 Task: Open Card History Conference Review in Board Sales Lead Generation and Qualification to Workspace Angel Investors and add a team member Softage.4@softage.net, a label Orange, a checklist Customer Service, an attachment from Trello, a color Orange and finally, add a card description 'Plan and execute company team-building activity at a bowling alley' and a comment 'This task requires us to be proactive and take initiative, rather than waiting for others to act.'. Add a start date 'Jan 08, 1900' with a due date 'Jan 15, 1900'
Action: Mouse moved to (81, 278)
Screenshot: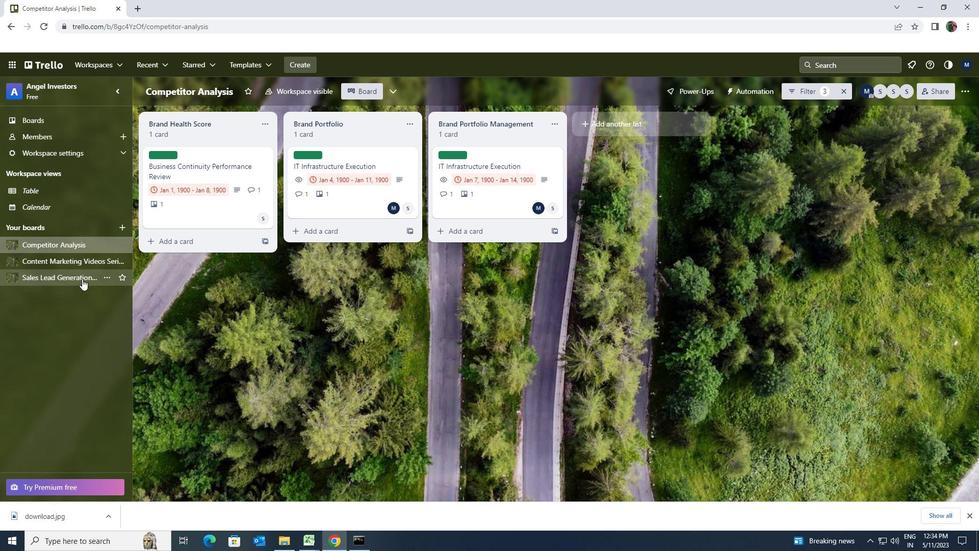 
Action: Mouse pressed left at (81, 278)
Screenshot: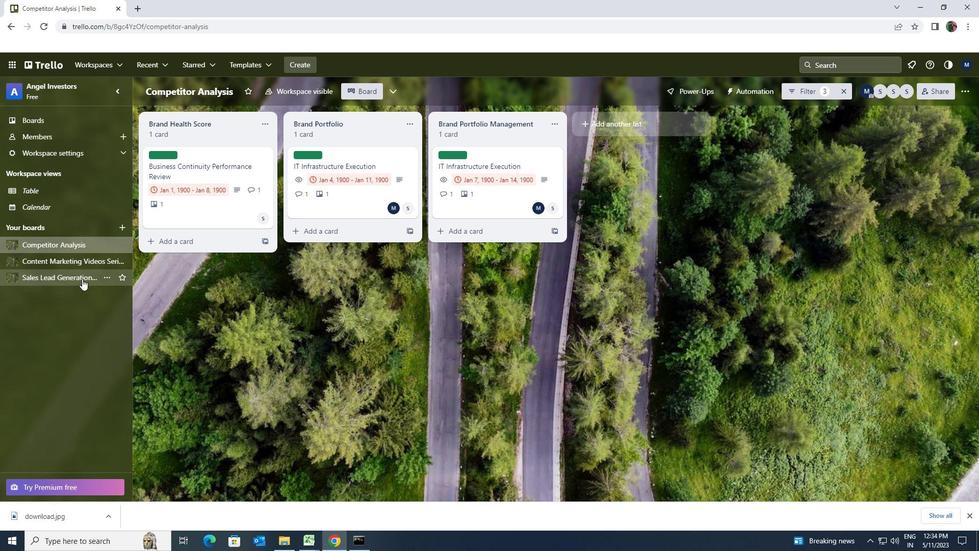 
Action: Mouse moved to (448, 144)
Screenshot: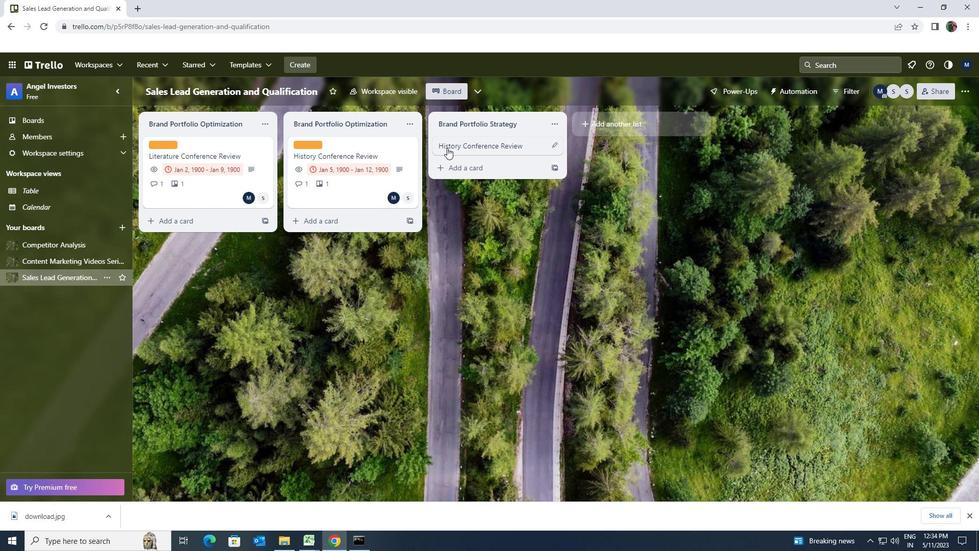 
Action: Mouse pressed left at (448, 144)
Screenshot: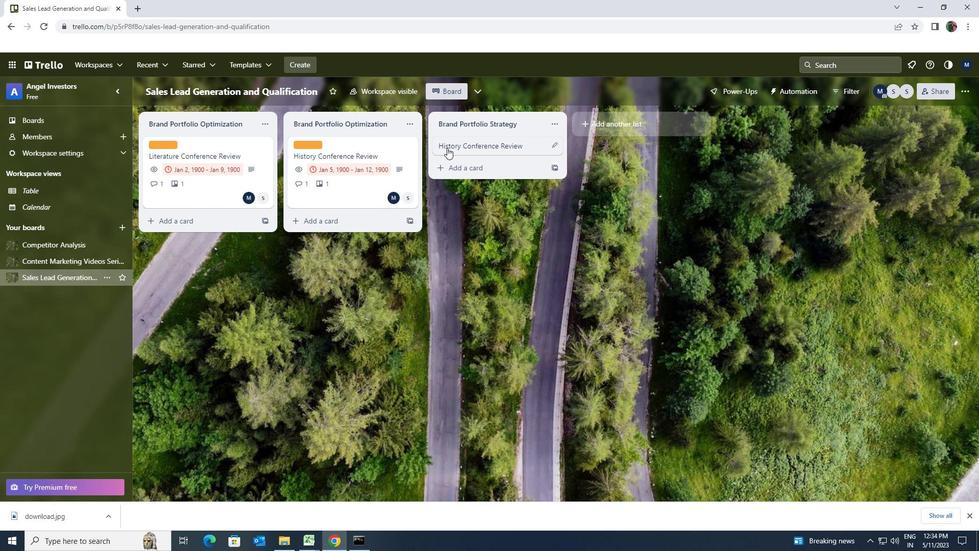 
Action: Mouse moved to (599, 146)
Screenshot: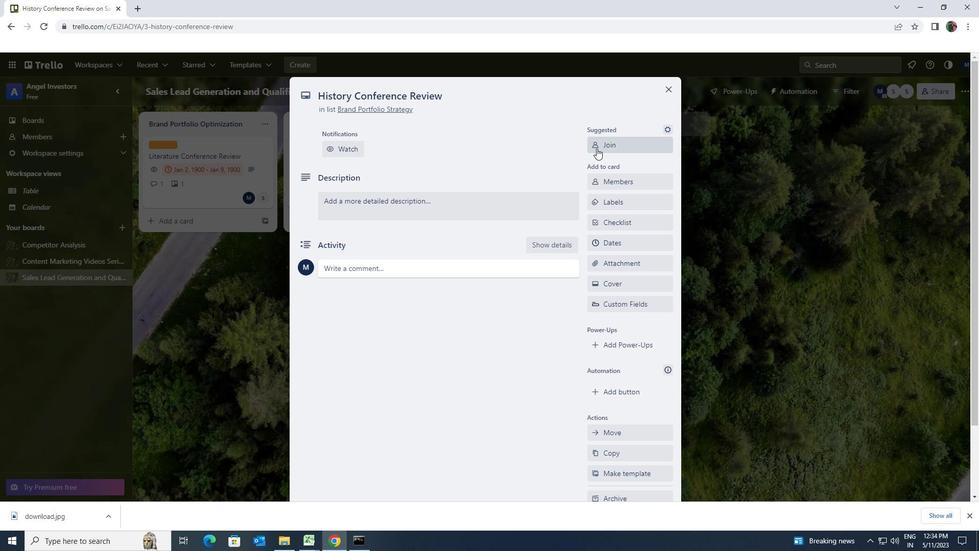 
Action: Mouse pressed left at (599, 146)
Screenshot: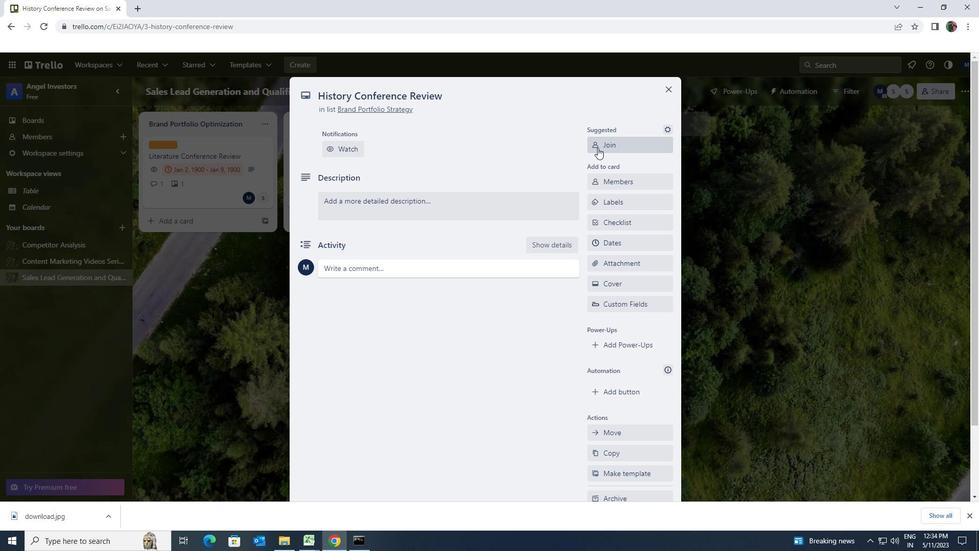 
Action: Mouse moved to (599, 146)
Screenshot: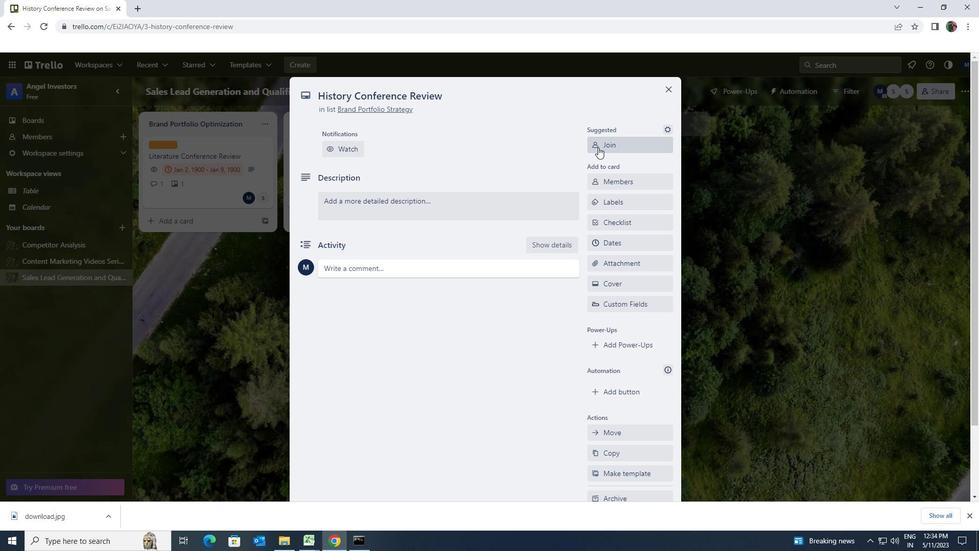 
Action: Mouse pressed left at (599, 146)
Screenshot: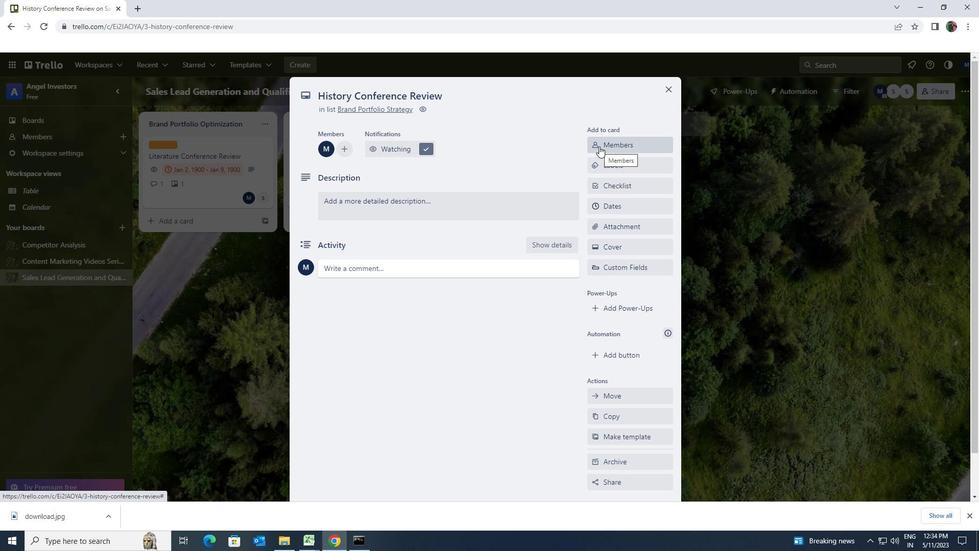 
Action: Key pressed softage.4<Key.shift><Key.shift><Key.shift>@SOFTAGE.NET
Screenshot: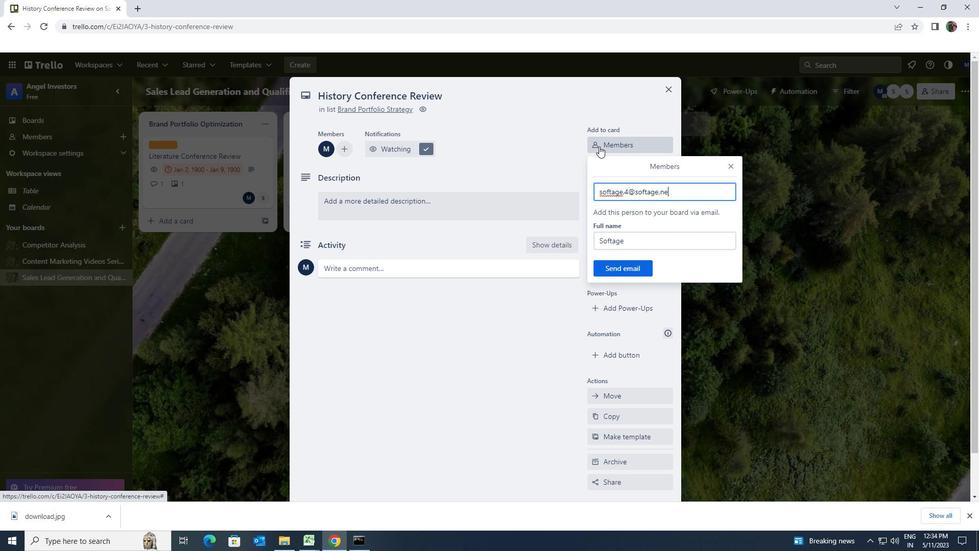 
Action: Mouse moved to (624, 273)
Screenshot: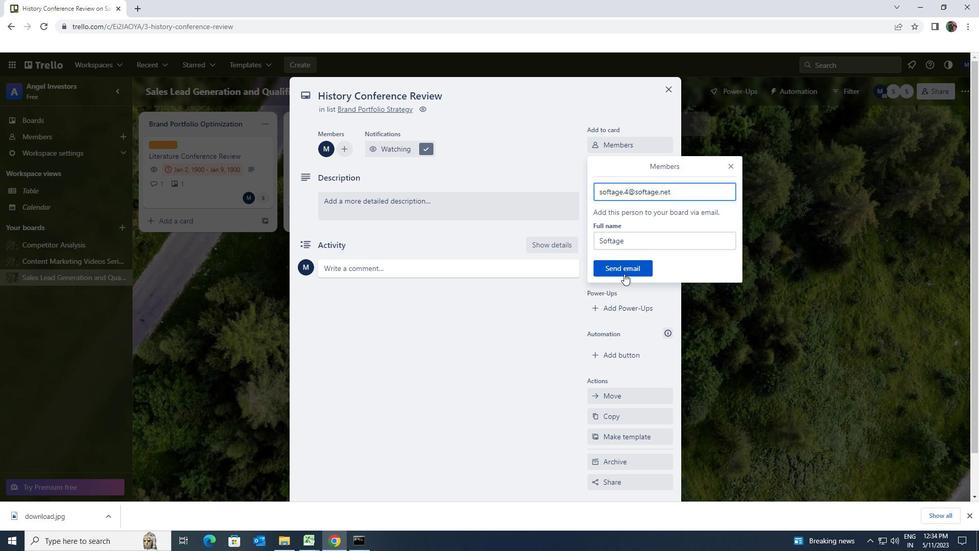 
Action: Mouse pressed left at (624, 273)
Screenshot: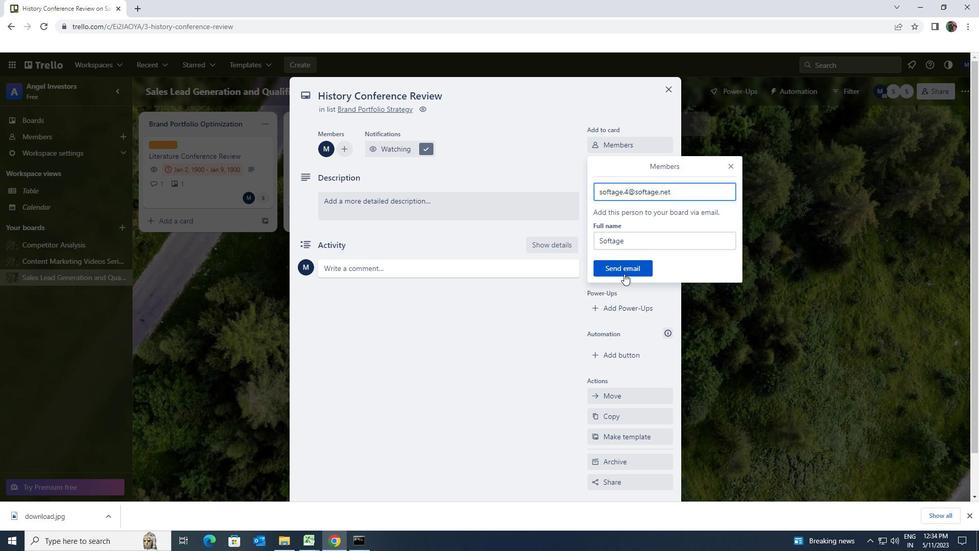 
Action: Mouse moved to (628, 165)
Screenshot: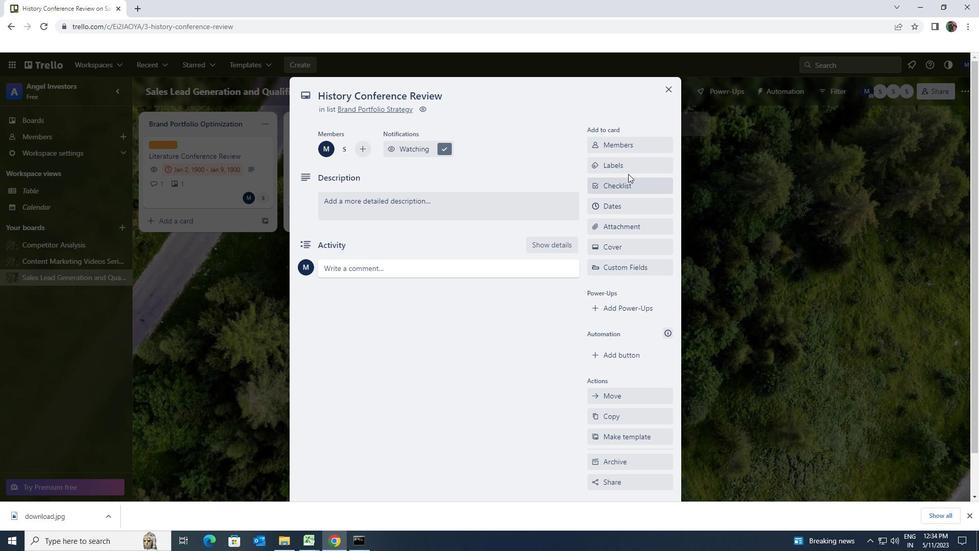 
Action: Mouse pressed left at (628, 165)
Screenshot: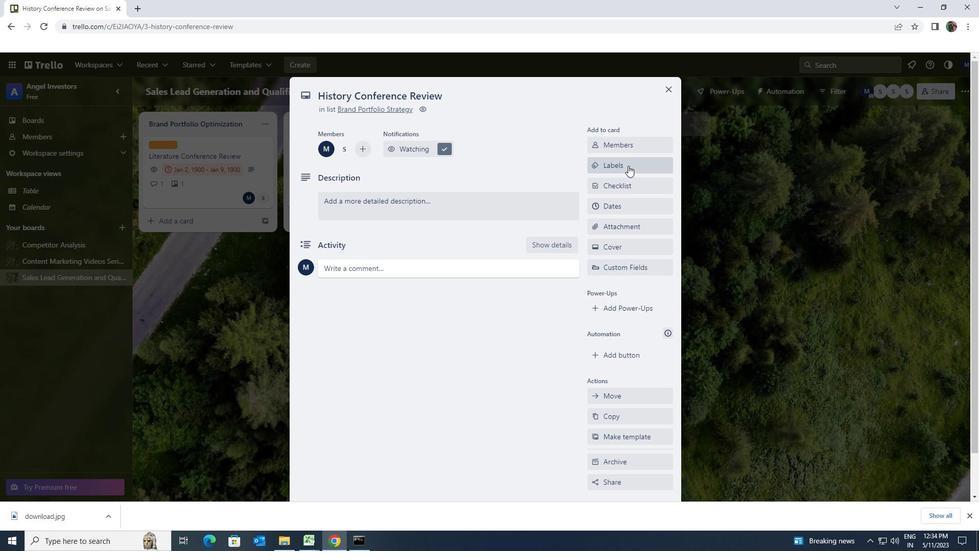 
Action: Mouse moved to (660, 362)
Screenshot: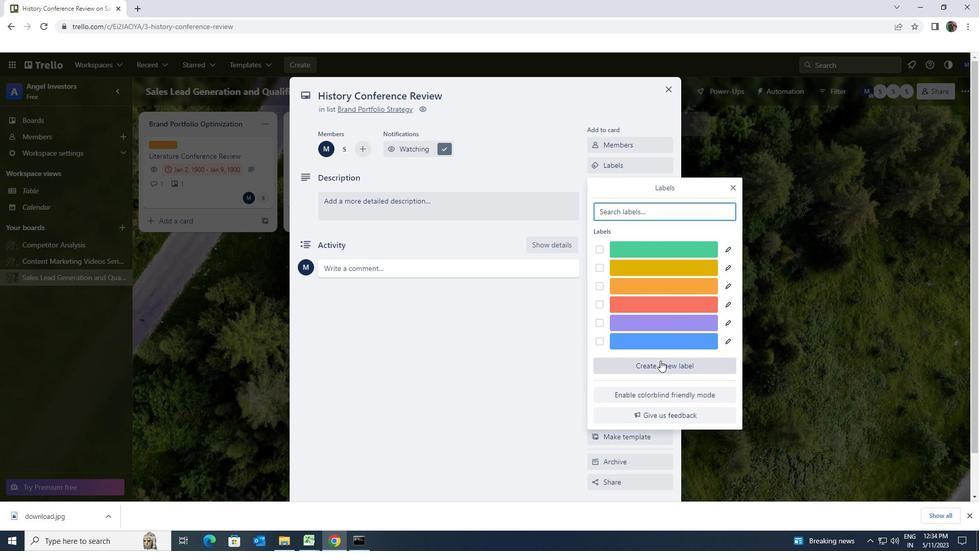 
Action: Mouse pressed left at (660, 362)
Screenshot: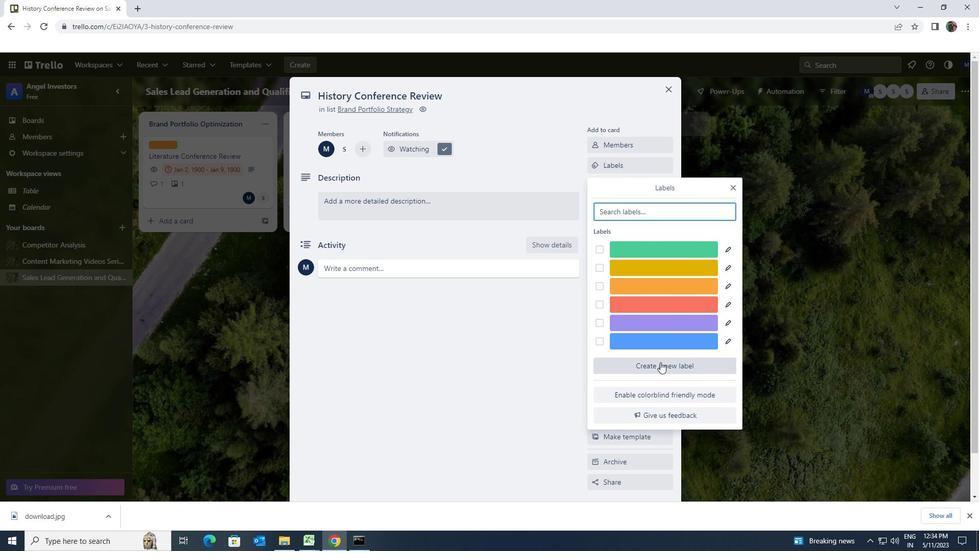 
Action: Mouse moved to (614, 407)
Screenshot: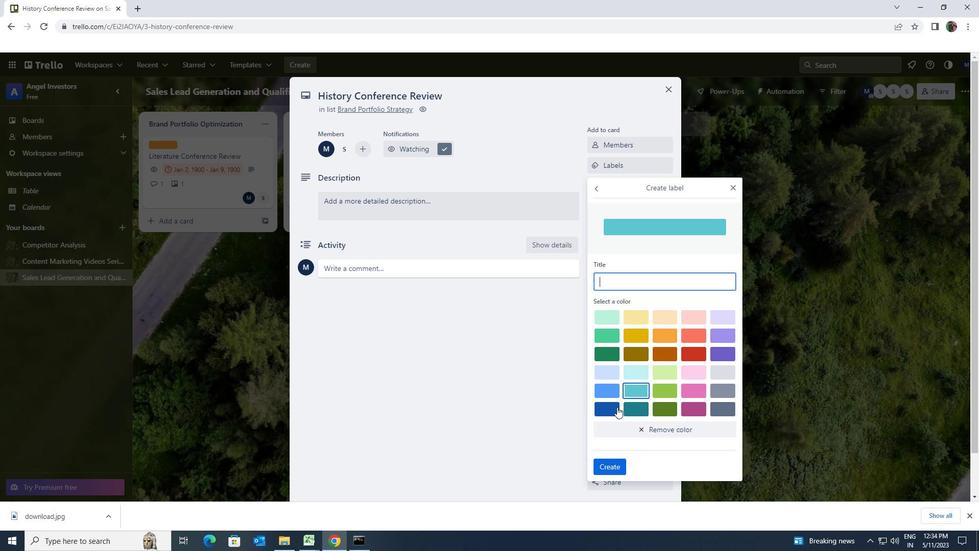 
Action: Mouse pressed left at (614, 407)
Screenshot: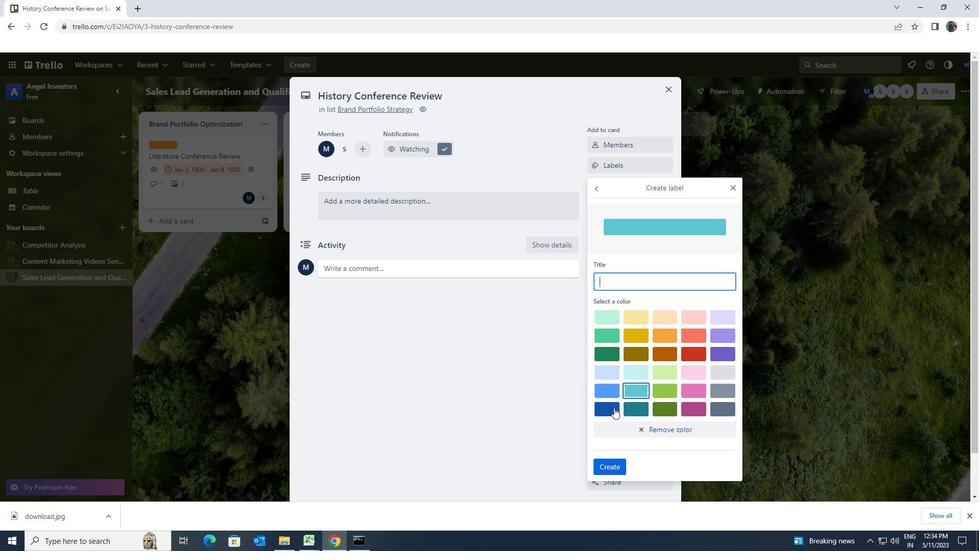
Action: Mouse moved to (612, 463)
Screenshot: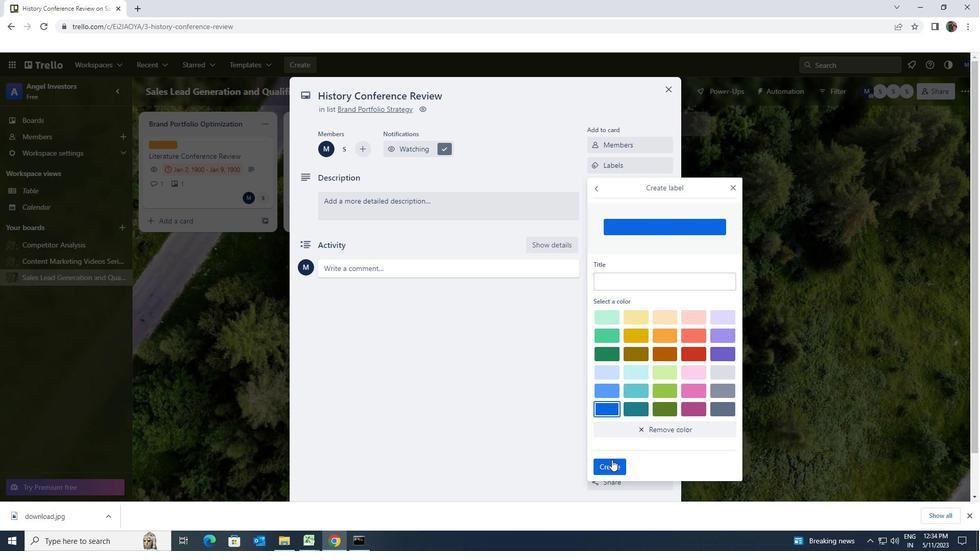 
Action: Mouse pressed left at (612, 463)
Screenshot: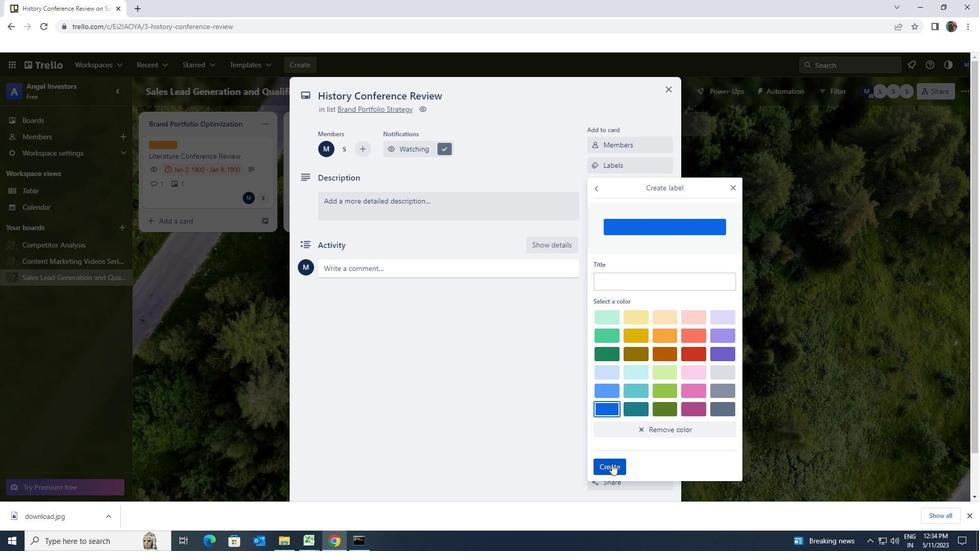
Action: Mouse moved to (729, 187)
Screenshot: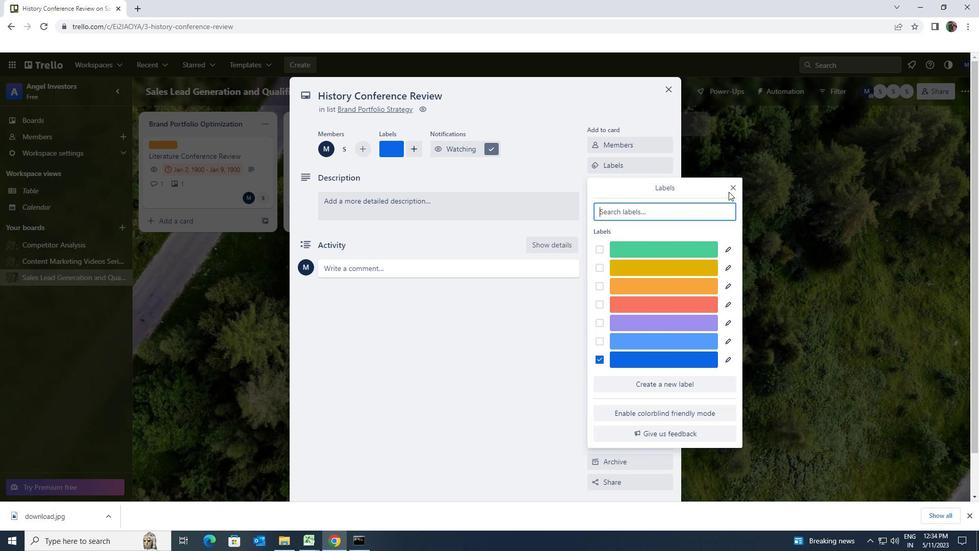 
Action: Mouse pressed left at (729, 187)
Screenshot: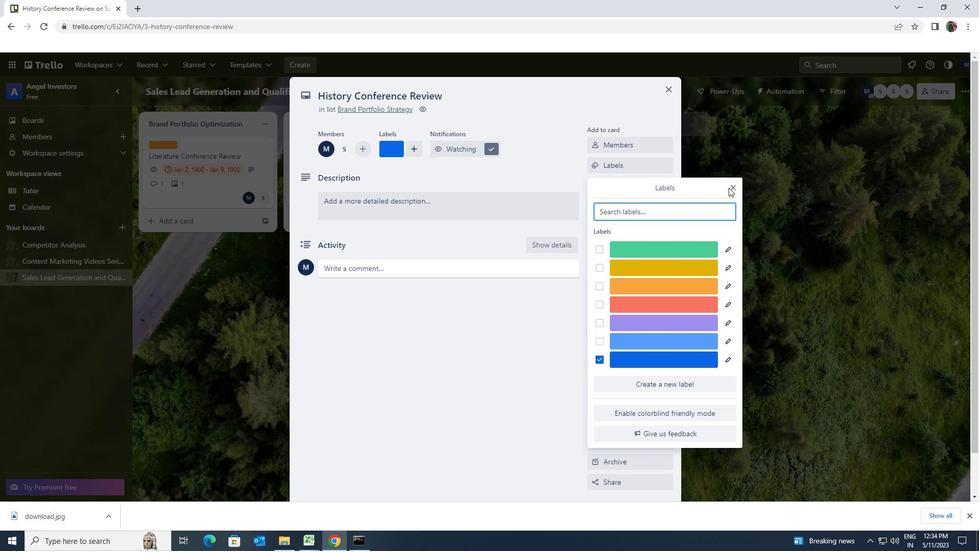 
Action: Mouse moved to (732, 187)
Screenshot: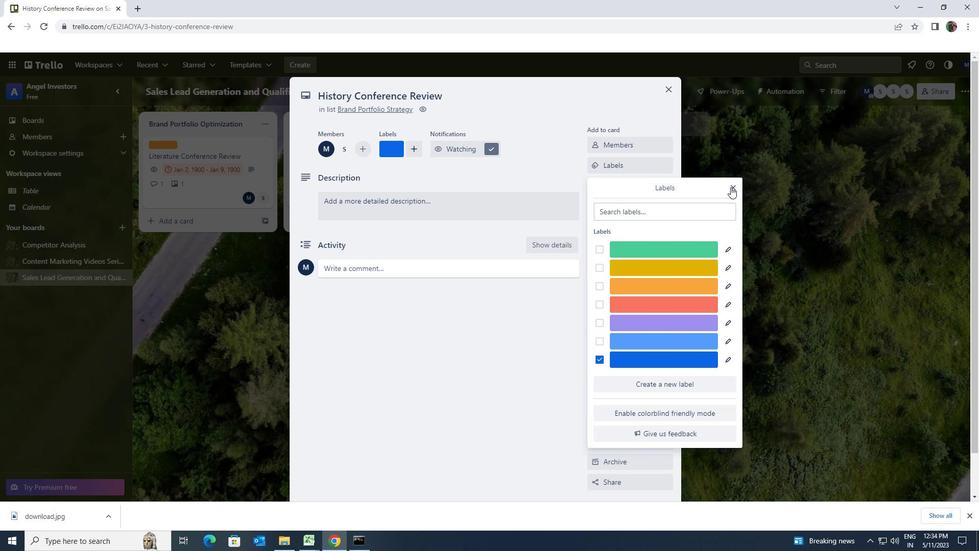 
Action: Mouse pressed left at (732, 187)
Screenshot: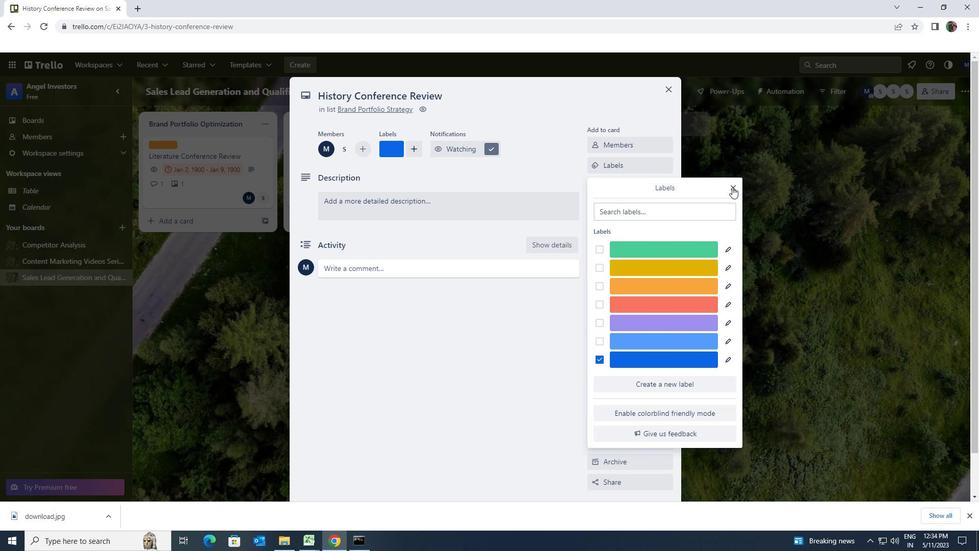 
Action: Mouse moved to (665, 185)
Screenshot: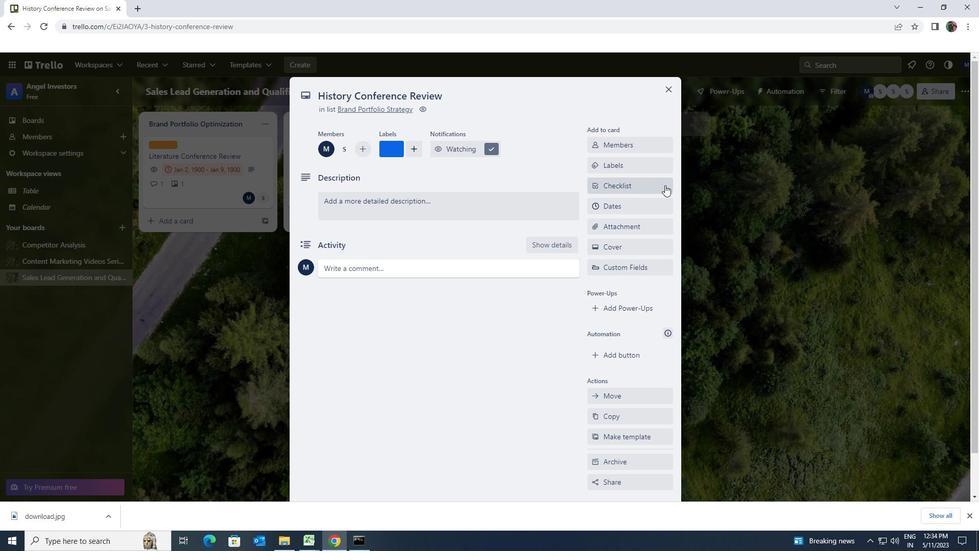 
Action: Mouse pressed left at (665, 185)
Screenshot: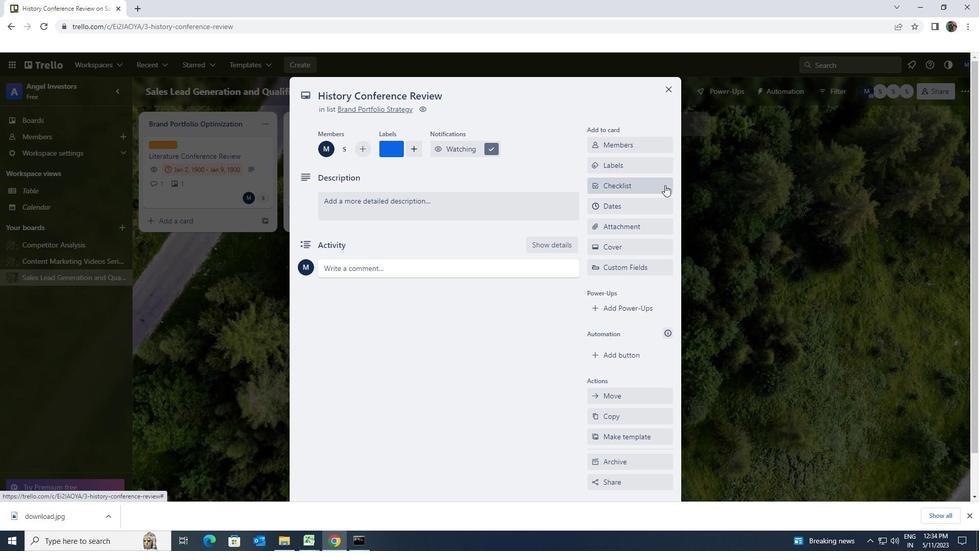
Action: Key pressed <Key.shift>CUSTOMER<Key.space><Key.shift>SERVICE
Screenshot: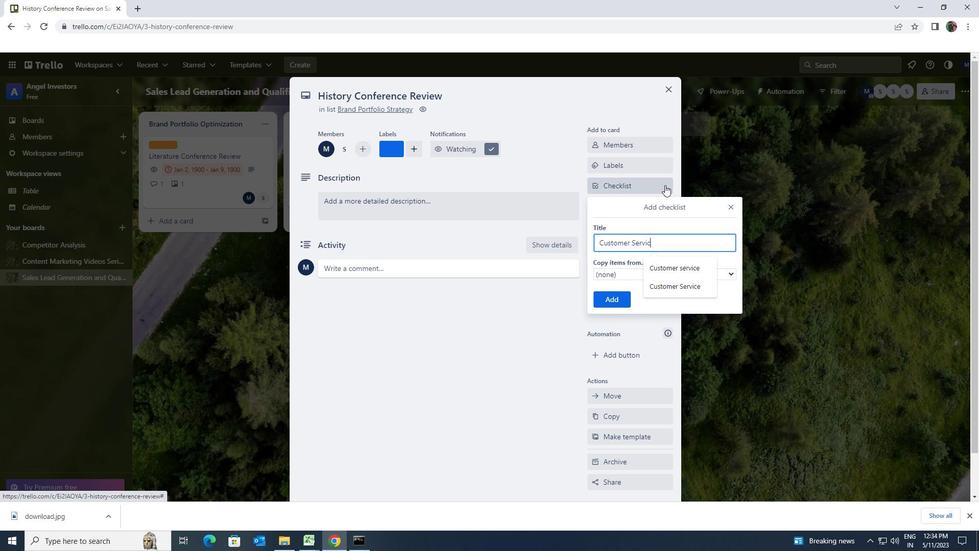 
Action: Mouse moved to (624, 291)
Screenshot: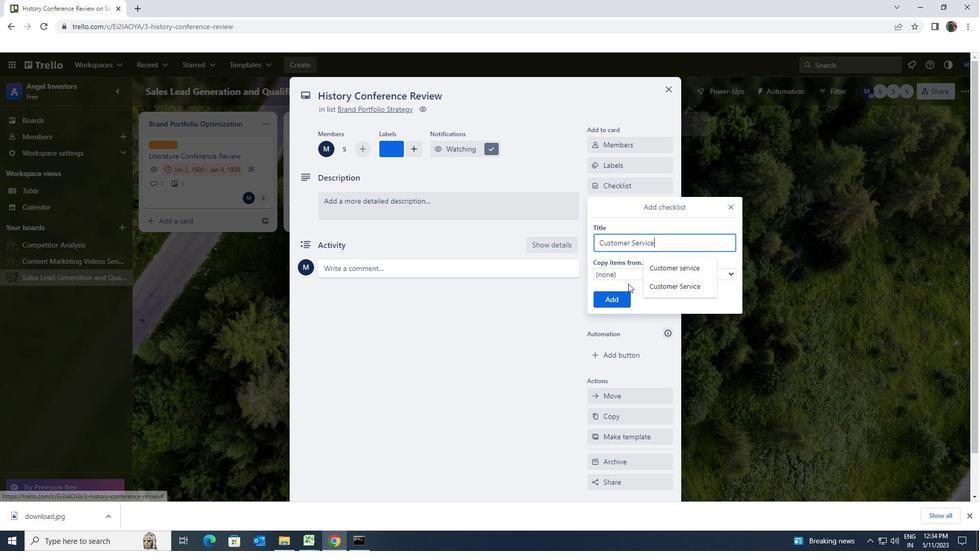 
Action: Mouse pressed left at (624, 291)
Screenshot: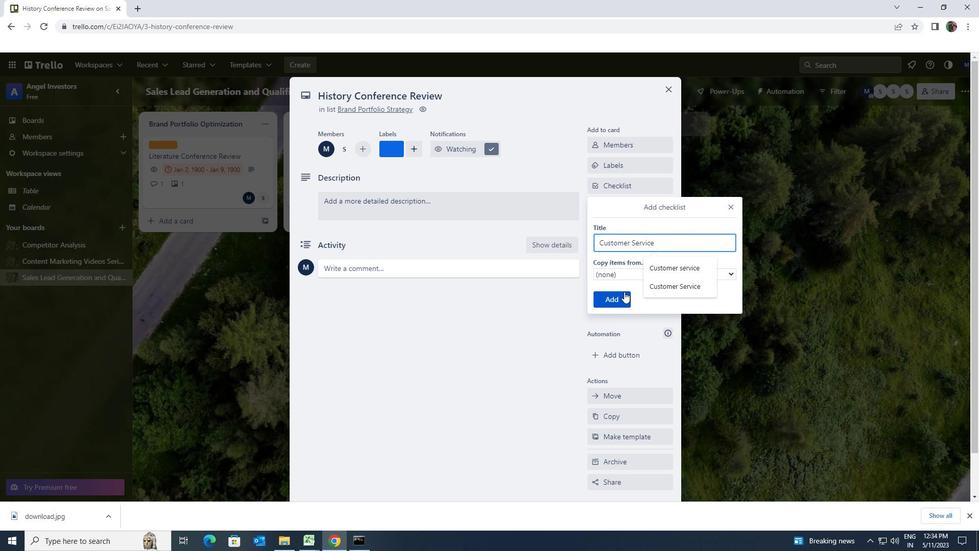 
Action: Mouse moved to (621, 218)
Screenshot: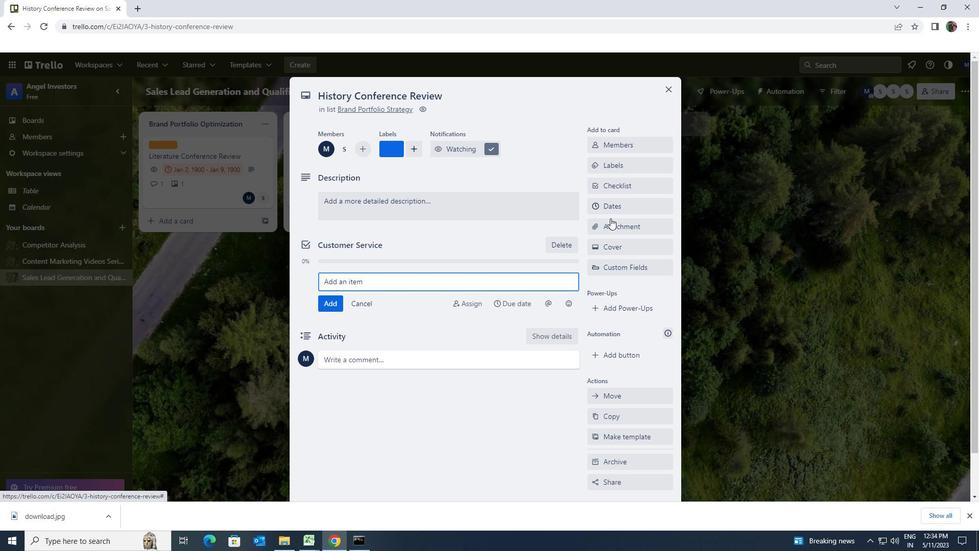 
Action: Mouse pressed left at (621, 218)
Screenshot: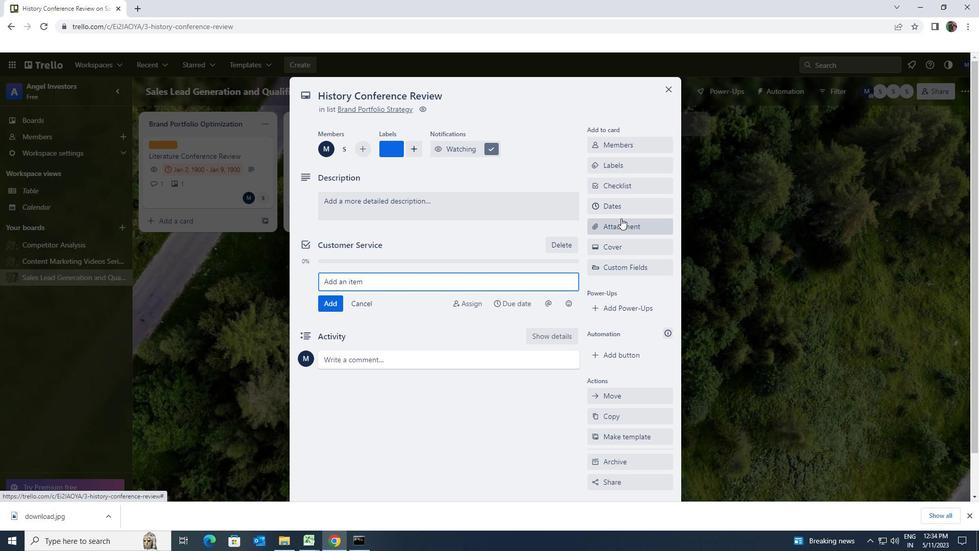 
Action: Mouse moved to (622, 279)
Screenshot: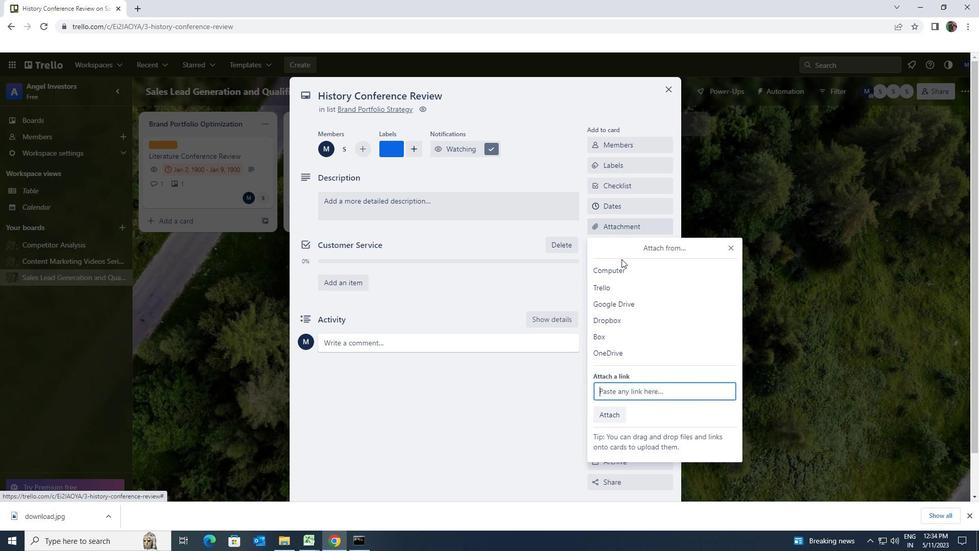 
Action: Mouse pressed left at (622, 279)
Screenshot: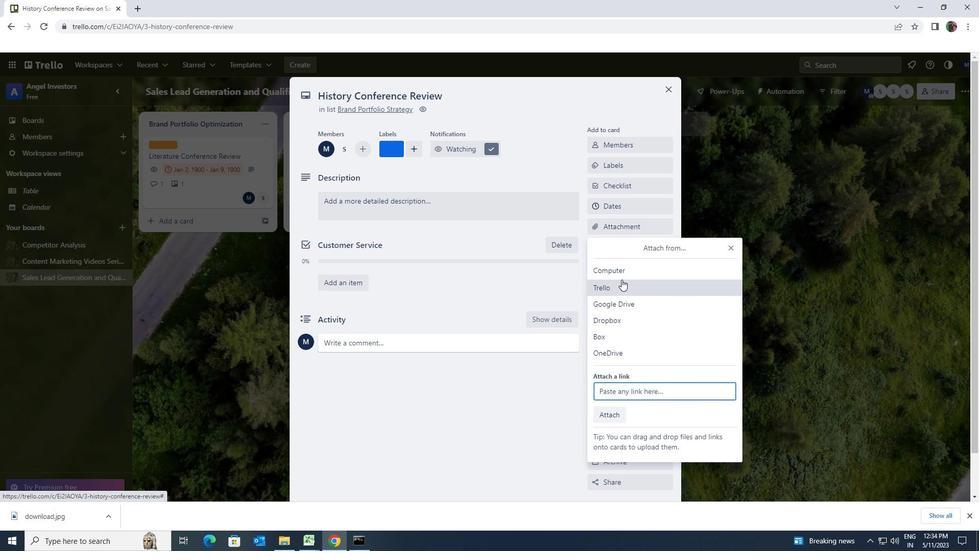 
Action: Mouse moved to (624, 264)
Screenshot: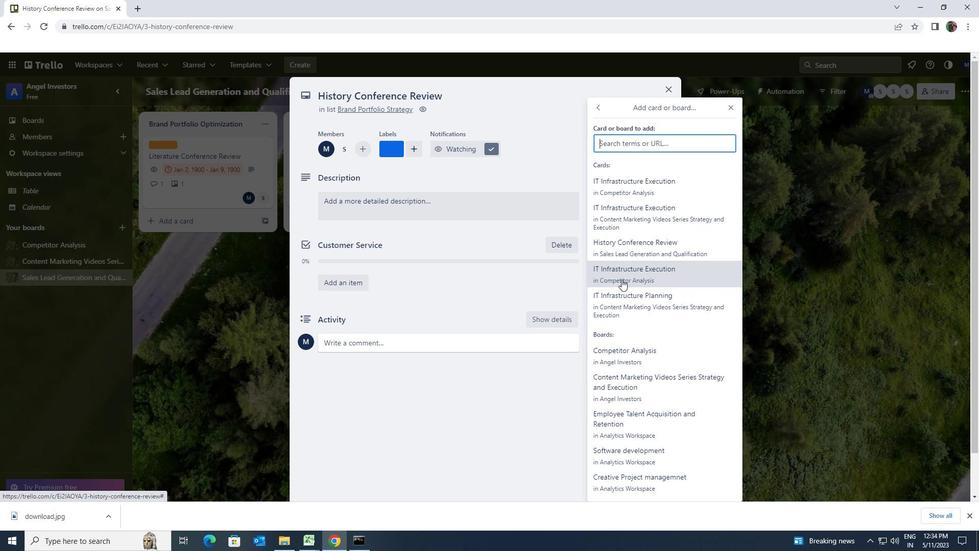 
Action: Mouse pressed left at (624, 264)
Screenshot: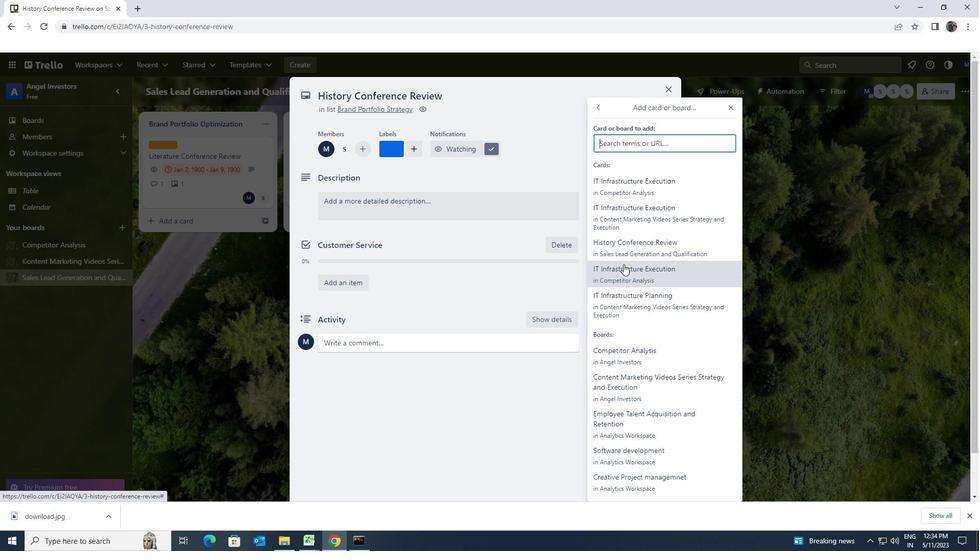 
Action: Mouse moved to (550, 209)
Screenshot: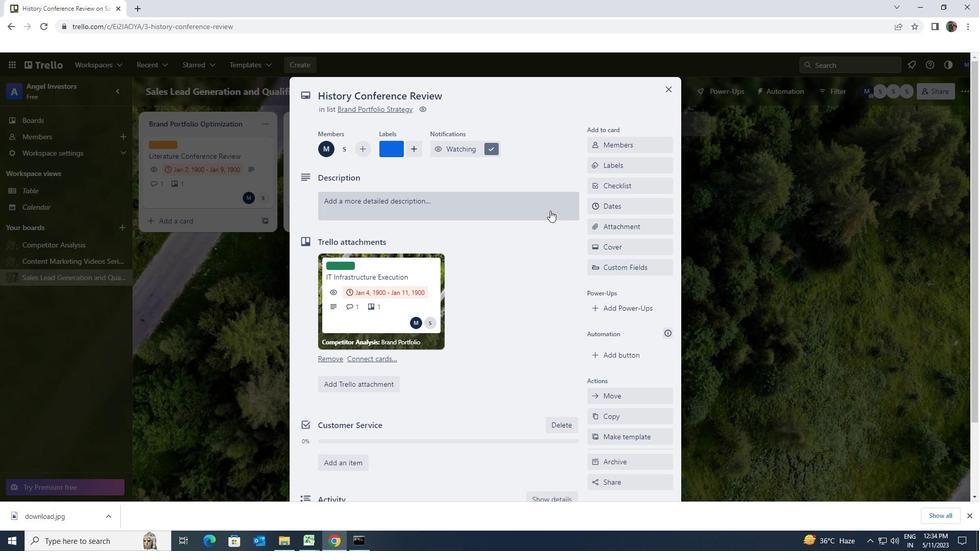 
Action: Mouse pressed left at (550, 209)
Screenshot: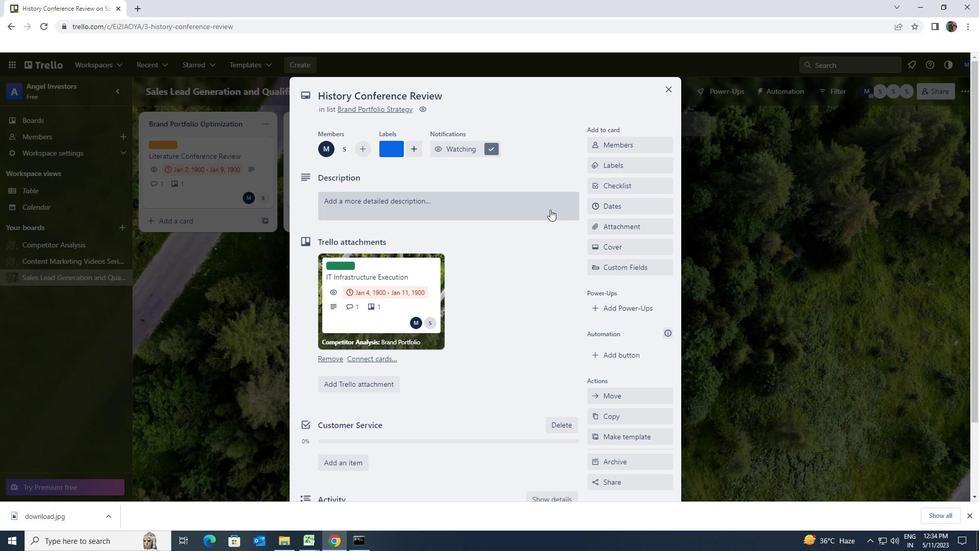 
Action: Key pressed <Key.shift>PLAN<Key.space>AND<Key.space>EXECUTE<Key.space>COMPANY<Key.space>TEAM<Key.space>BUILDING<Key.space>ACTIVITY<Key.space>AT<Key.space>A<Key.space>BOE<Key.backspace>WLING<Key.space>ALLEY<Key.space>
Screenshot: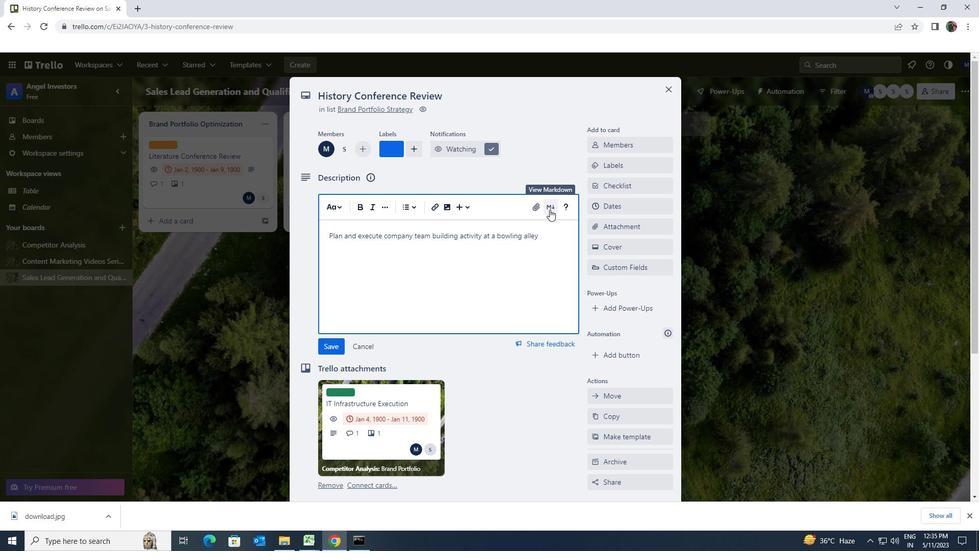 
Action: Mouse moved to (338, 343)
Screenshot: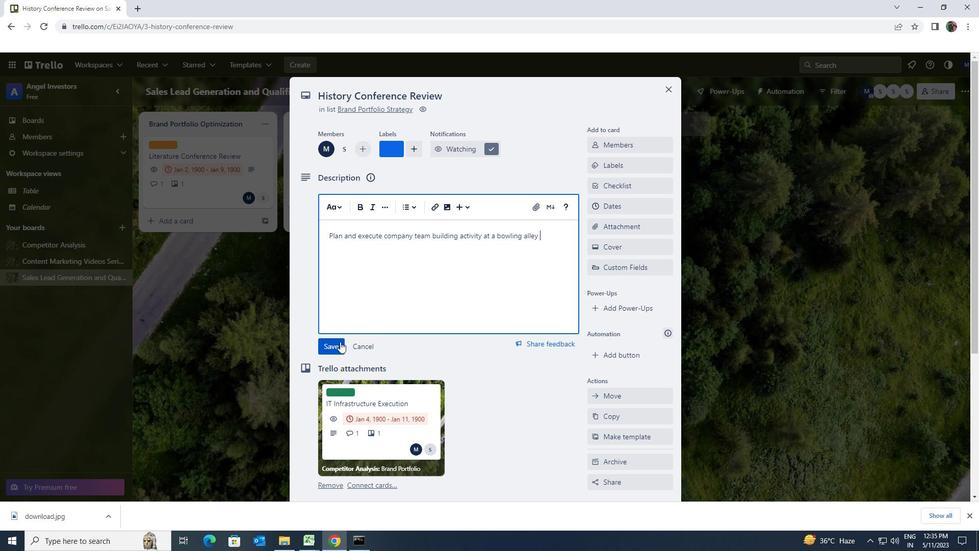 
Action: Mouse pressed left at (338, 343)
Screenshot: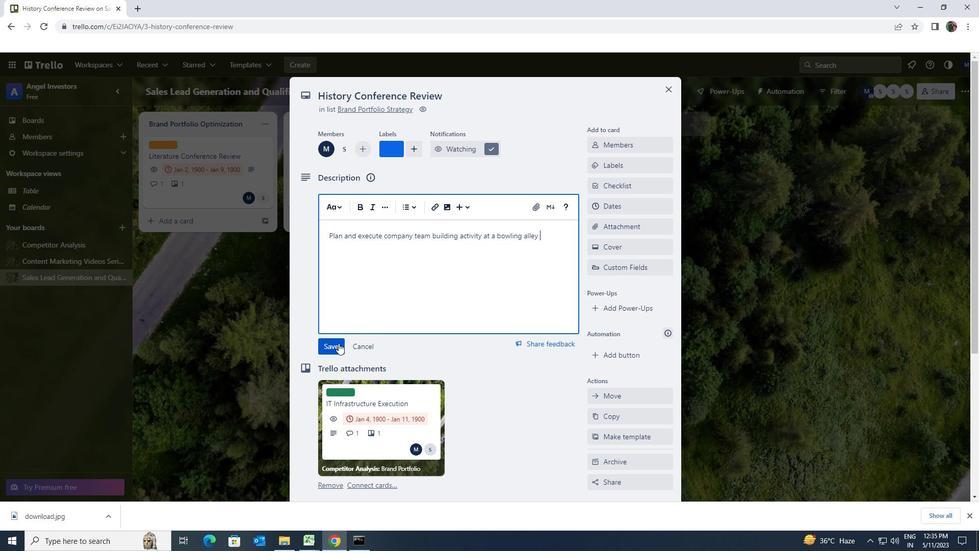 
Action: Mouse moved to (338, 342)
Screenshot: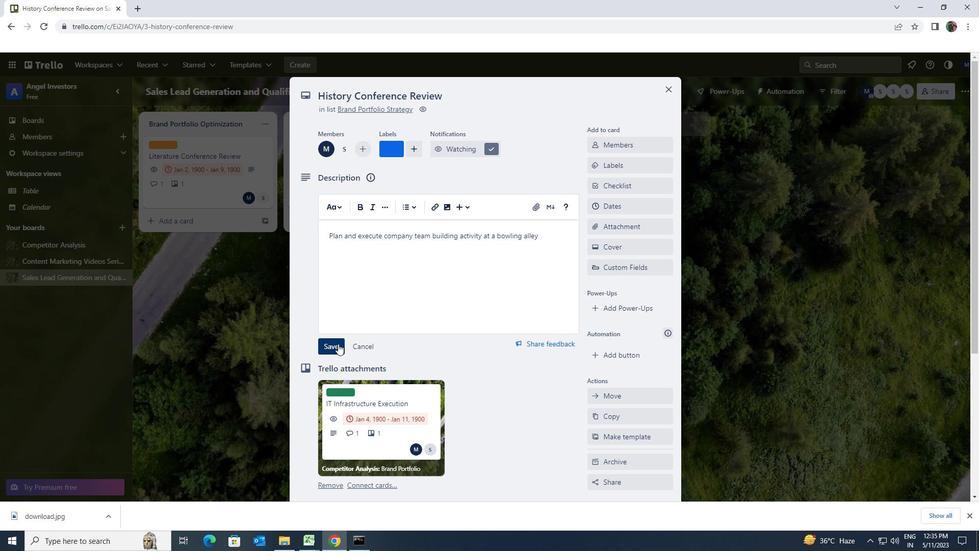 
Action: Mouse scrolled (338, 341) with delta (0, 0)
Screenshot: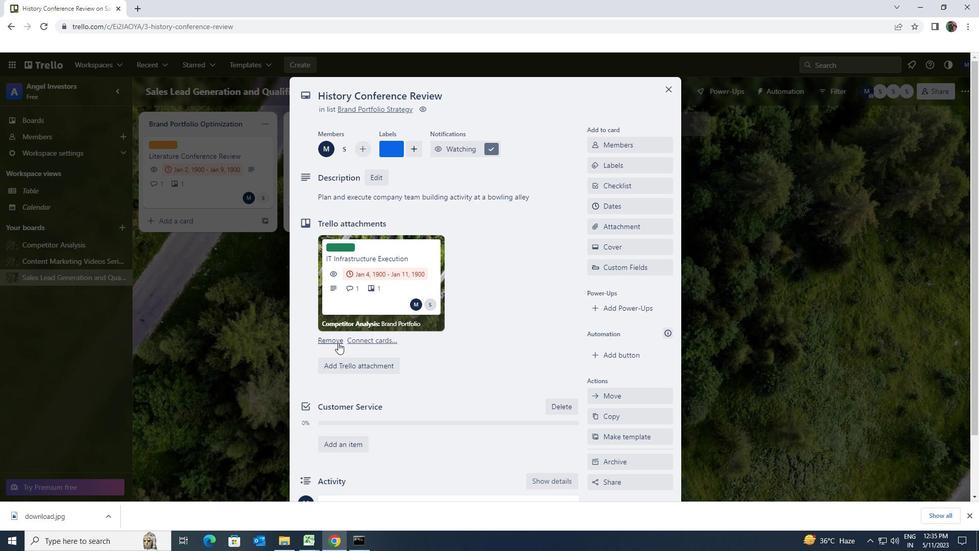 
Action: Mouse scrolled (338, 341) with delta (0, 0)
Screenshot: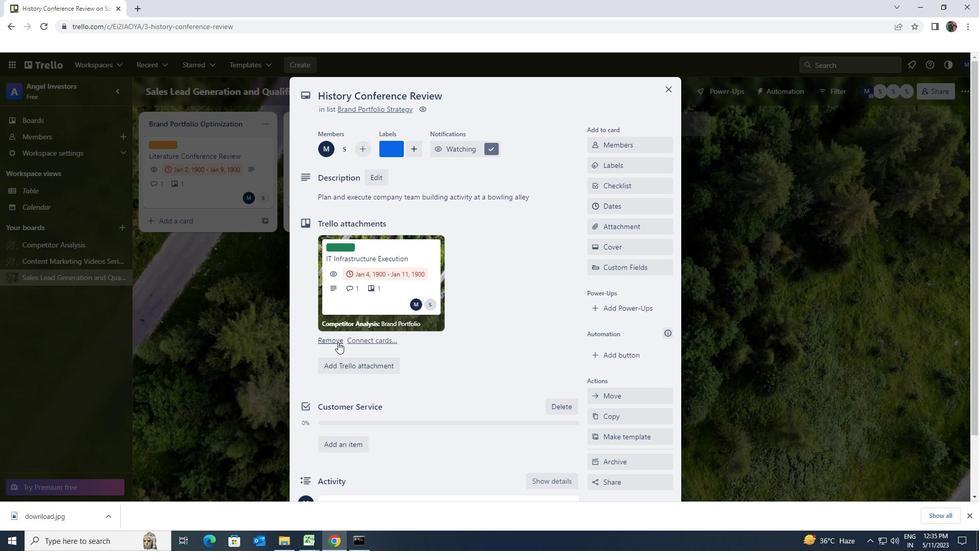 
Action: Mouse moved to (338, 341)
Screenshot: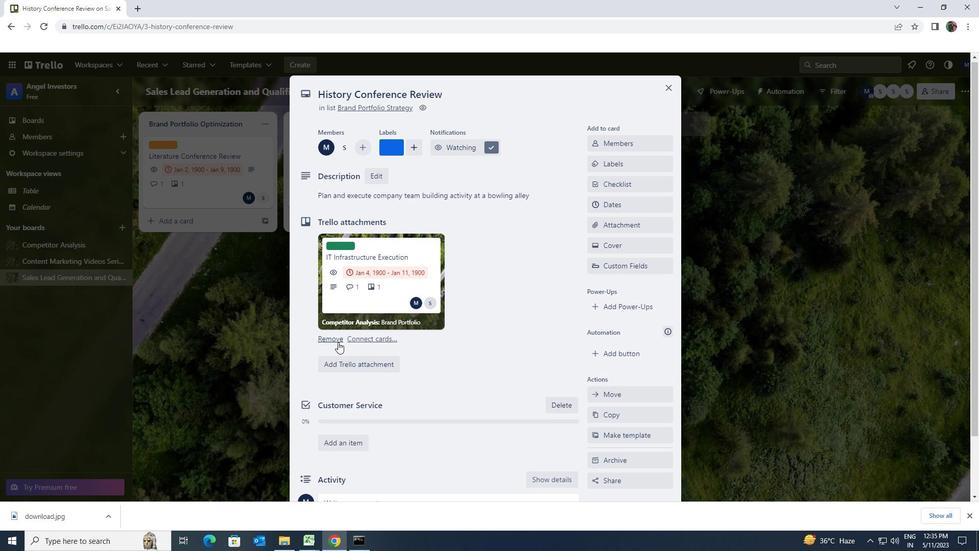 
Action: Mouse scrolled (338, 340) with delta (0, 0)
Screenshot: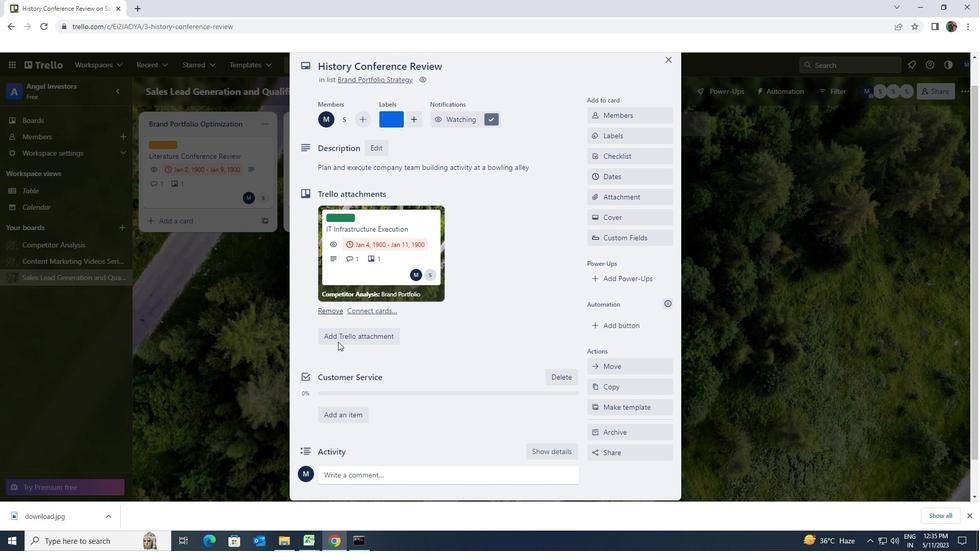 
Action: Mouse scrolled (338, 340) with delta (0, 0)
Screenshot: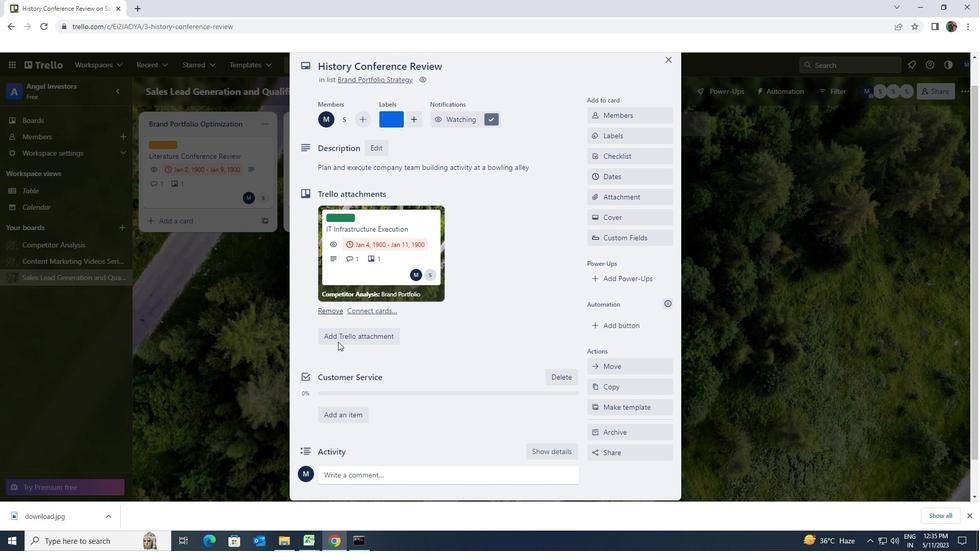 
Action: Mouse scrolled (338, 340) with delta (0, 0)
Screenshot: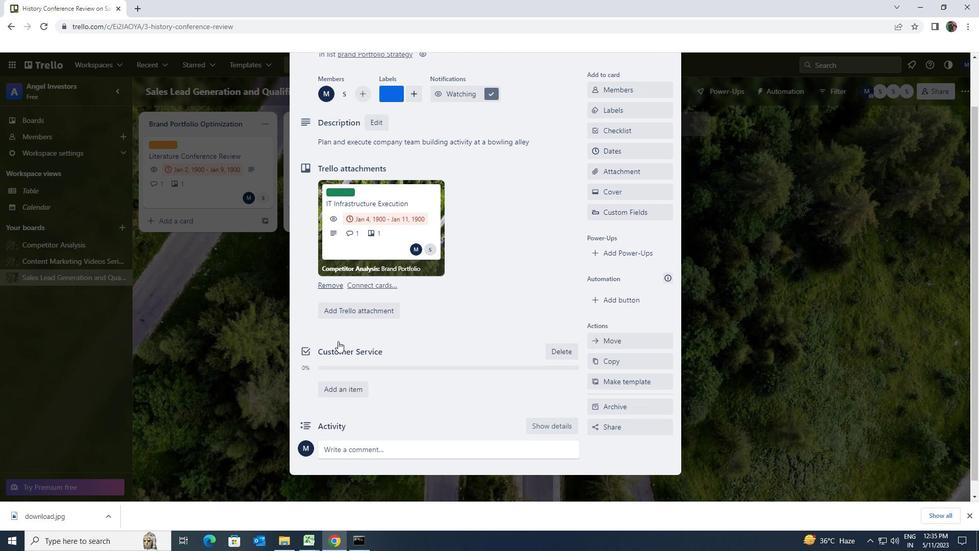 
Action: Mouse moved to (374, 438)
Screenshot: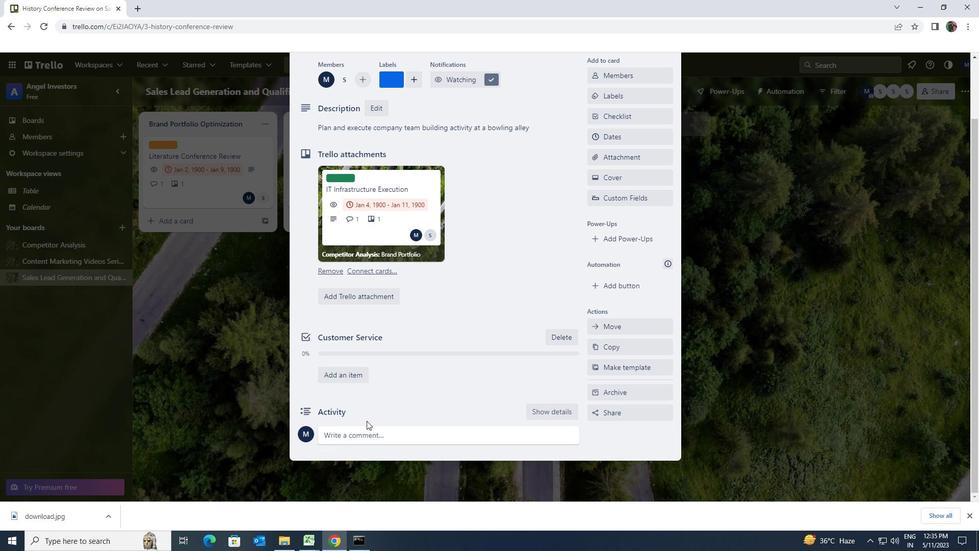 
Action: Mouse pressed left at (374, 438)
Screenshot: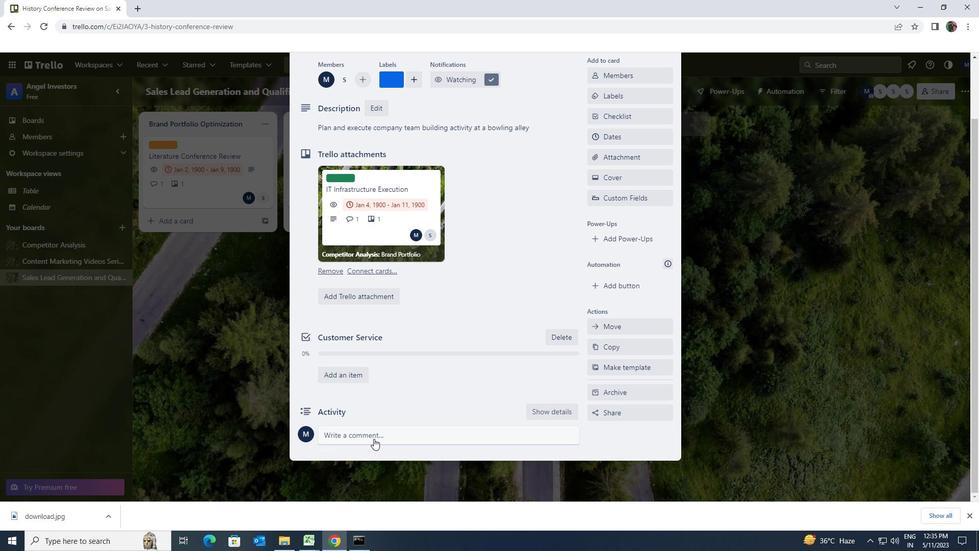 
Action: Mouse moved to (386, 431)
Screenshot: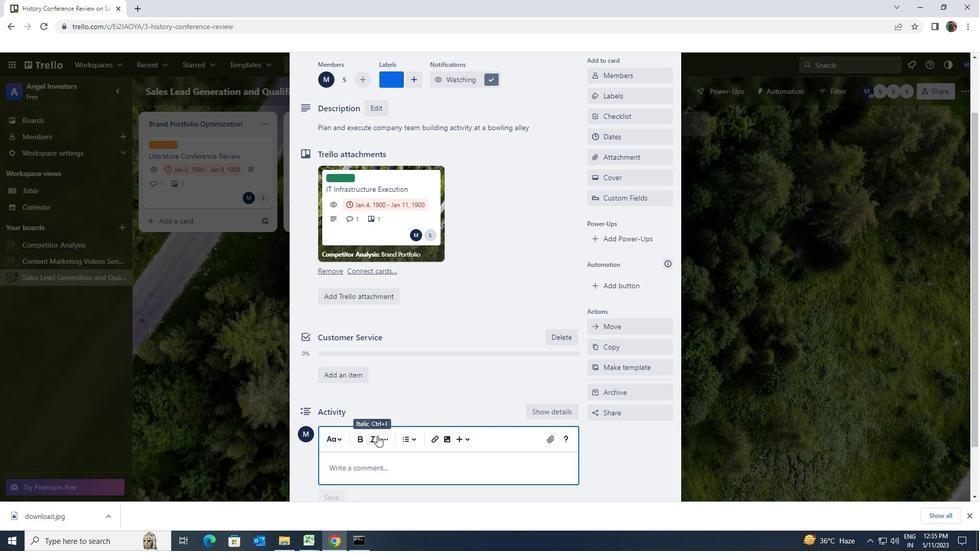 
Action: Key pressed <Key.shift>THIS<Key.space><Key.shift>TASK<Key.space>REQUIRES<Key.space>US<Key.space>TO<Key.space>BE<Key.space>PROACTIVE<Key.space>US<Key.space>TO<Key.space>AND<Key.space>TAKE<Key.space>INITIATIVE<Key.space>RATHER<Key.space>THAN<Key.space>WAITING<Key.space>FOR<Key.space>OTHERS<Key.space>TO<Key.space>ACT.
Screenshot: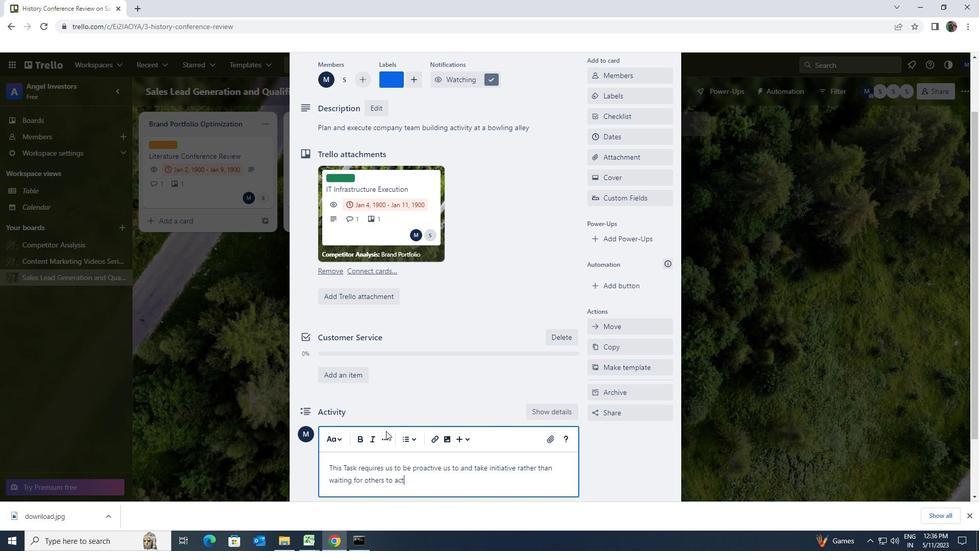 
Action: Mouse moved to (358, 429)
Screenshot: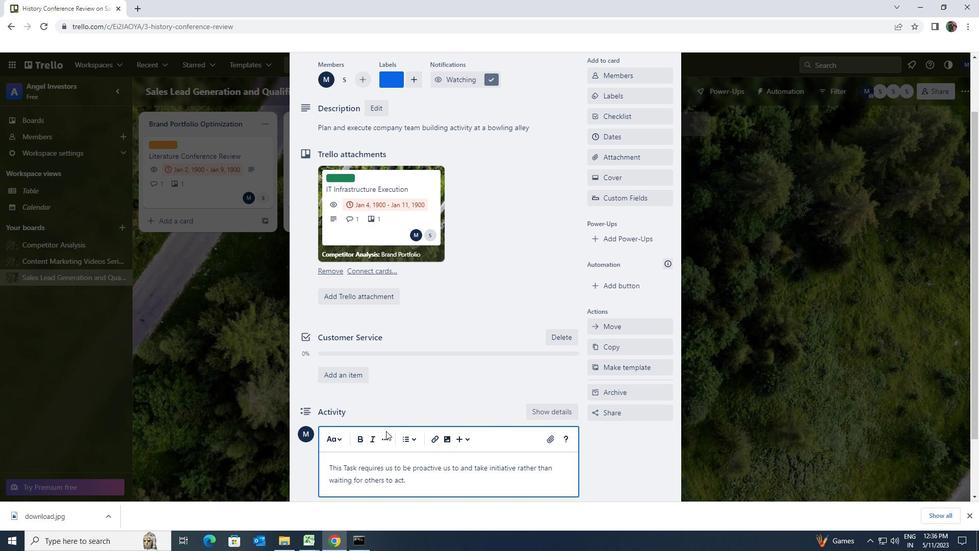 
Action: Mouse scrolled (358, 429) with delta (0, 0)
Screenshot: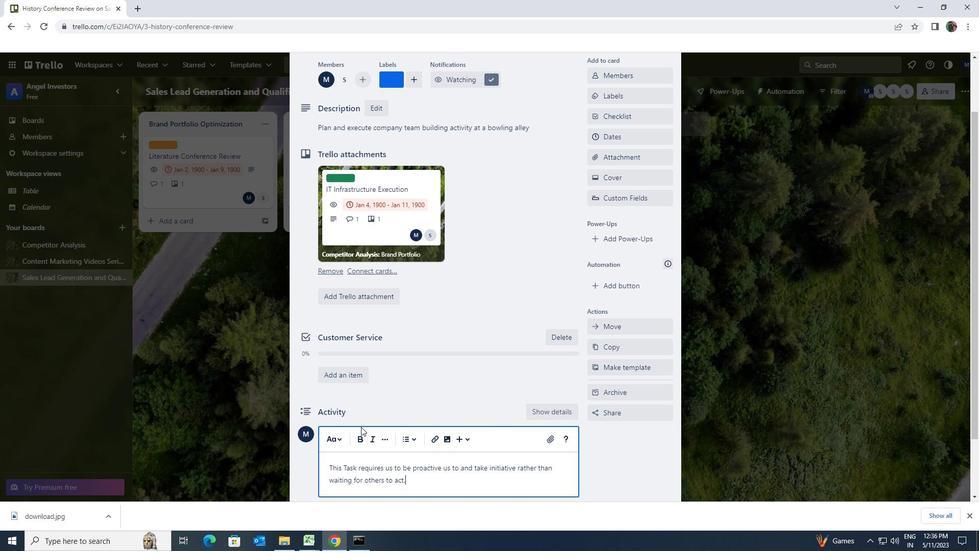 
Action: Mouse moved to (339, 463)
Screenshot: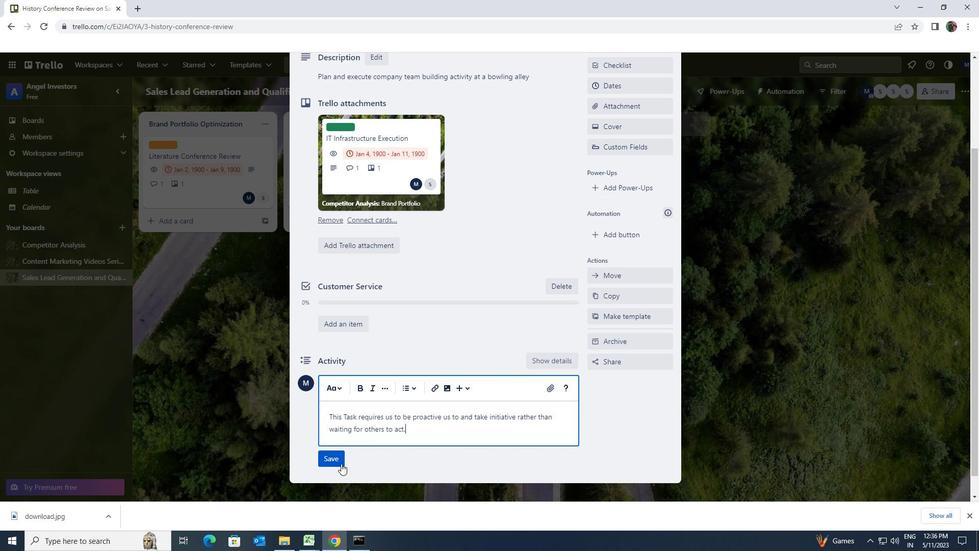 
Action: Mouse pressed left at (339, 463)
Screenshot: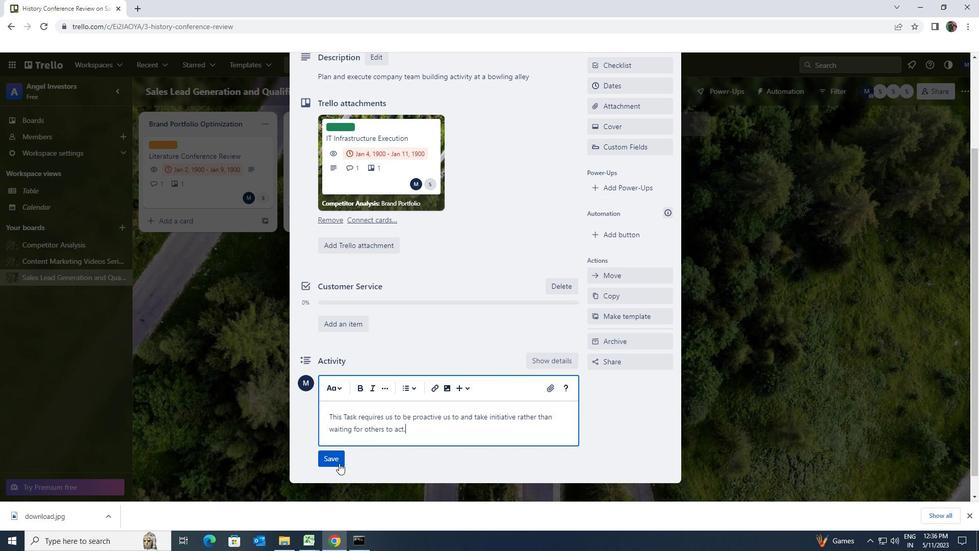 
Action: Mouse moved to (419, 420)
Screenshot: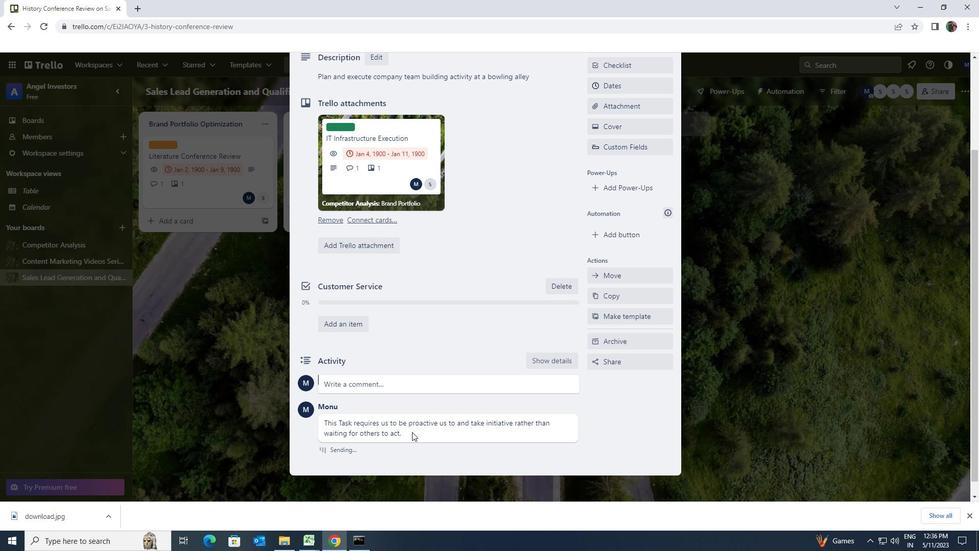 
Action: Mouse scrolled (419, 421) with delta (0, 0)
Screenshot: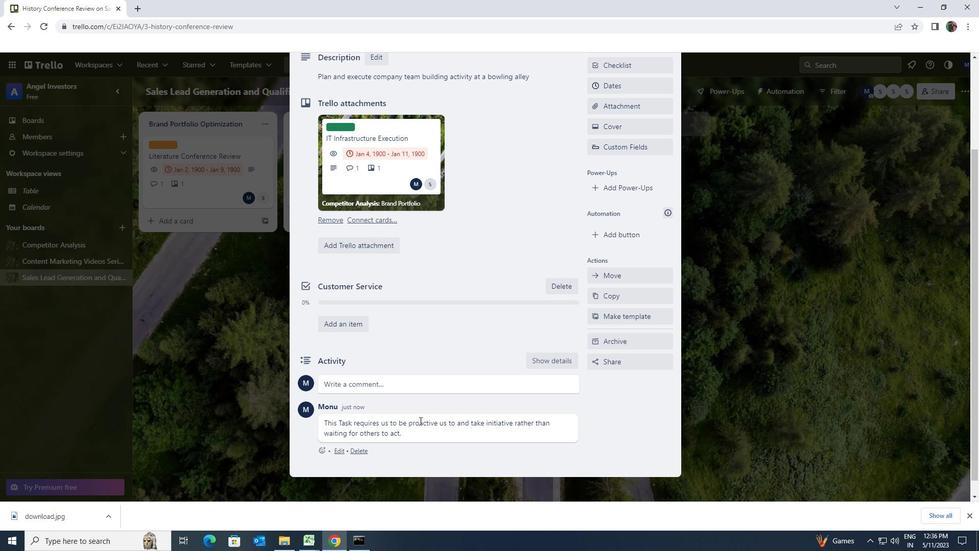 
Action: Mouse scrolled (419, 421) with delta (0, 0)
Screenshot: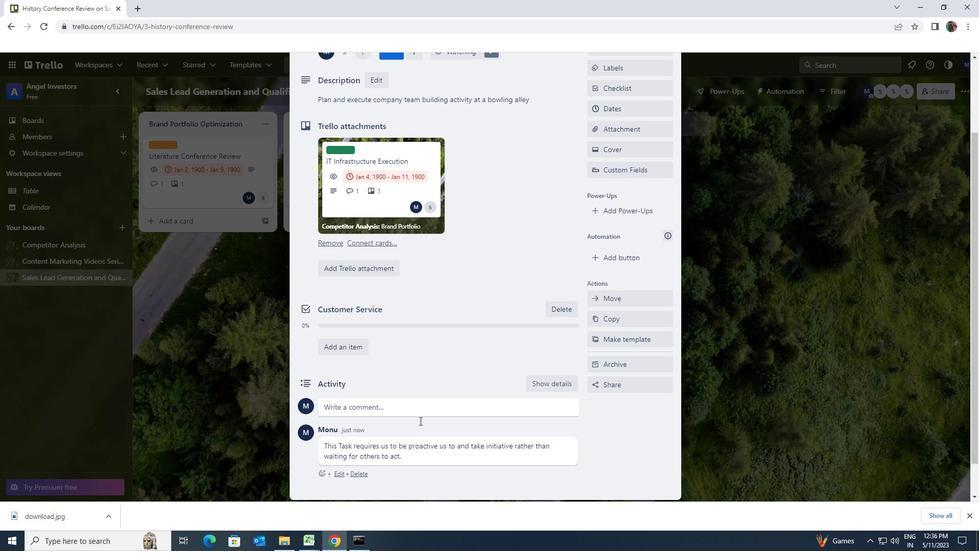 
Action: Mouse scrolled (419, 421) with delta (0, 0)
Screenshot: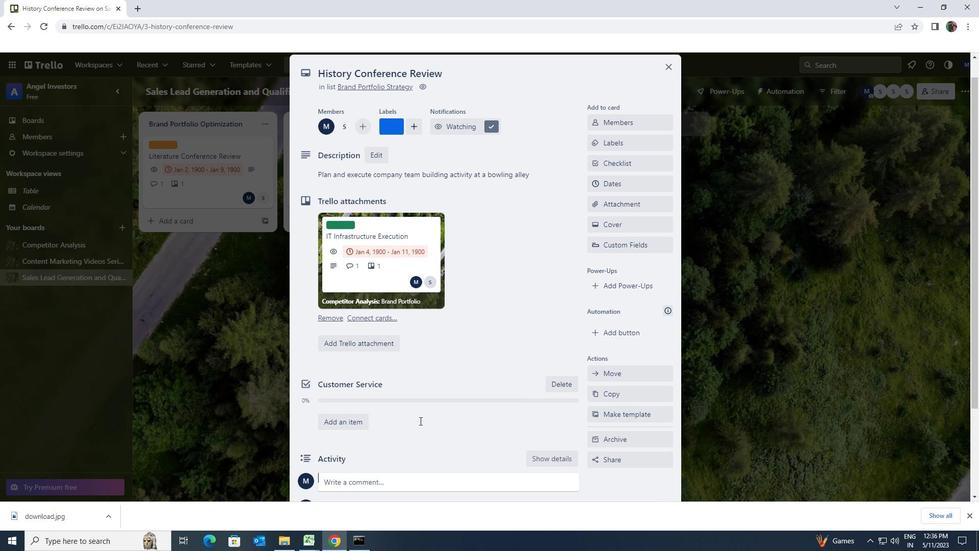 
Action: Mouse scrolled (419, 421) with delta (0, 0)
Screenshot: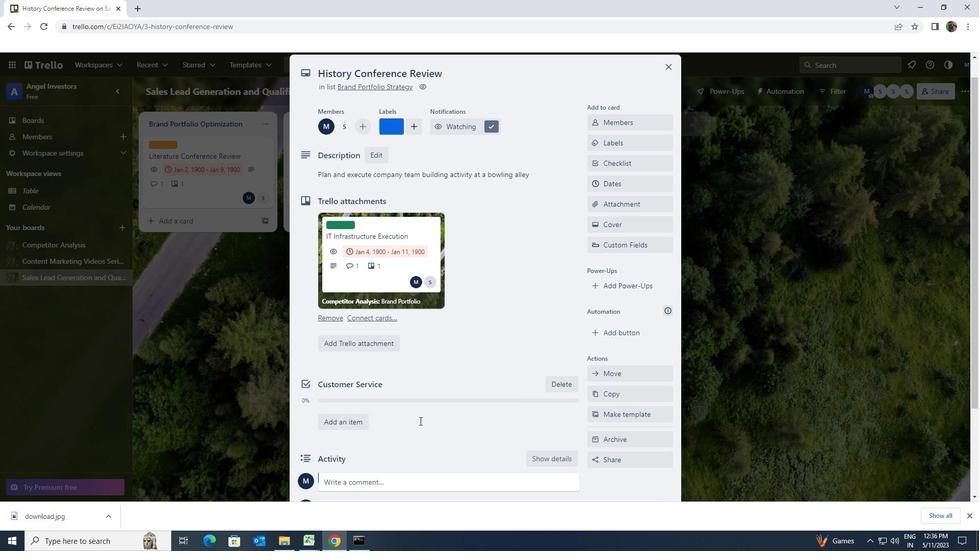 
Action: Mouse moved to (605, 205)
Screenshot: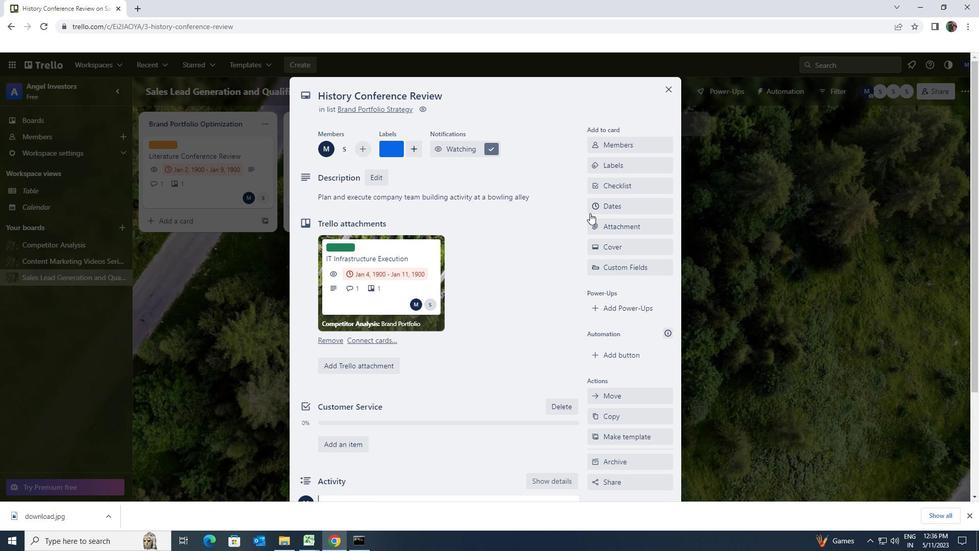 
Action: Mouse pressed left at (605, 205)
Screenshot: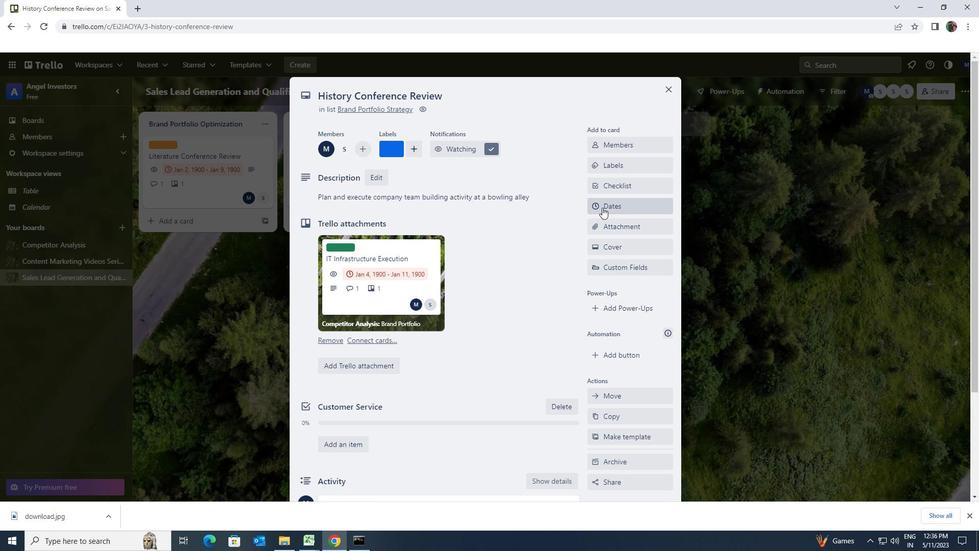 
Action: Mouse moved to (596, 274)
Screenshot: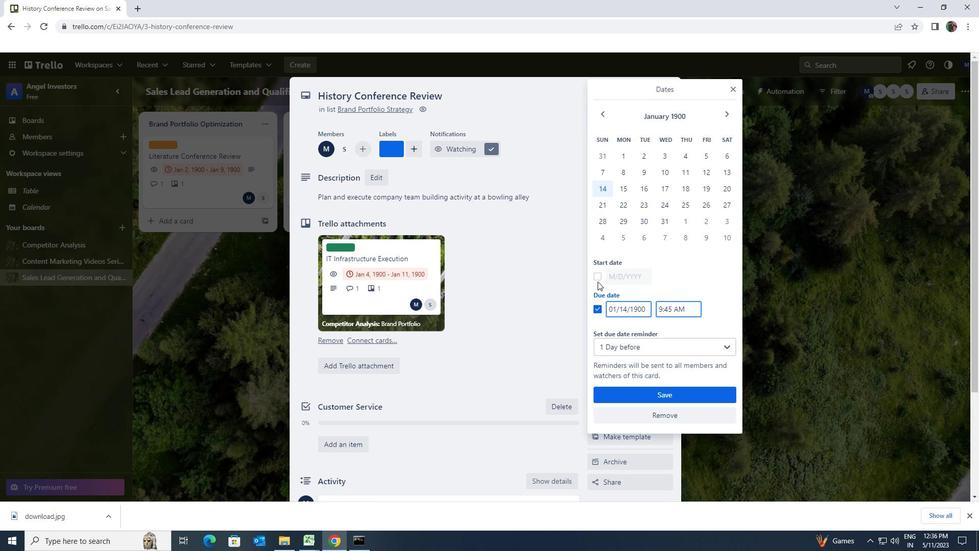 
Action: Mouse pressed left at (596, 274)
Screenshot: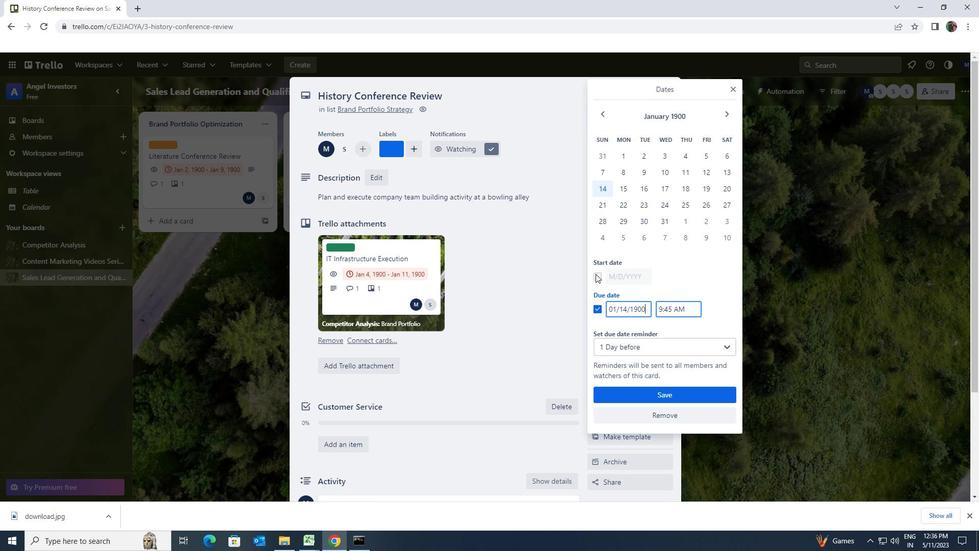 
Action: Mouse moved to (647, 275)
Screenshot: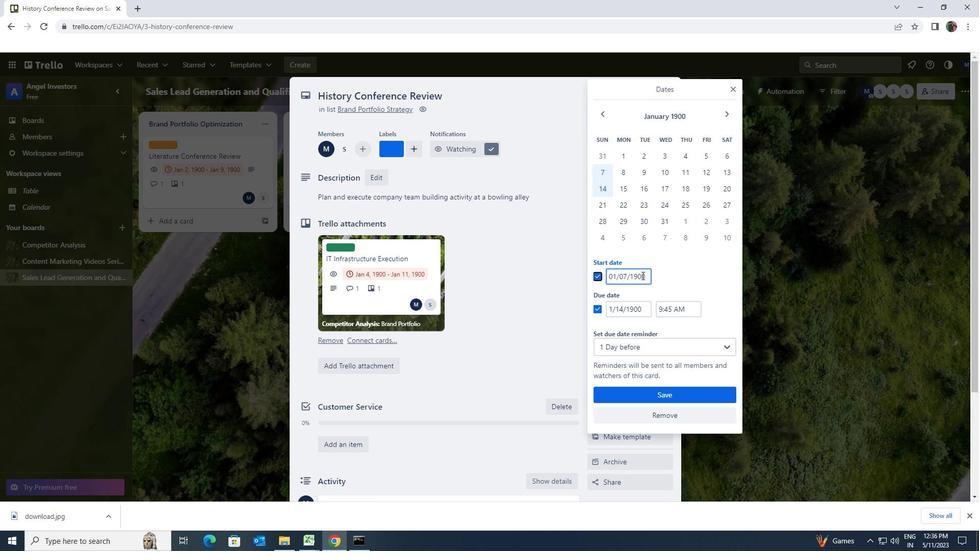 
Action: Mouse pressed left at (647, 275)
Screenshot: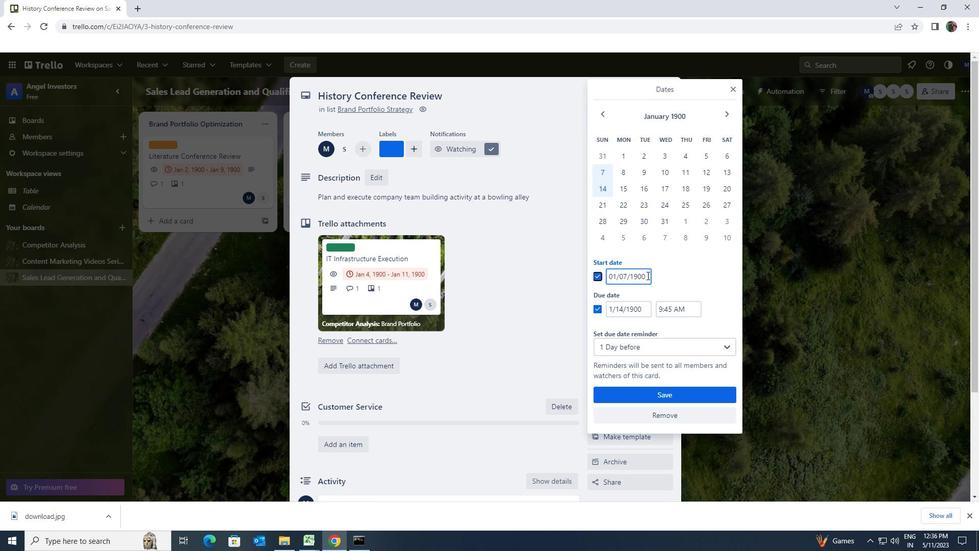 
Action: Mouse moved to (606, 274)
Screenshot: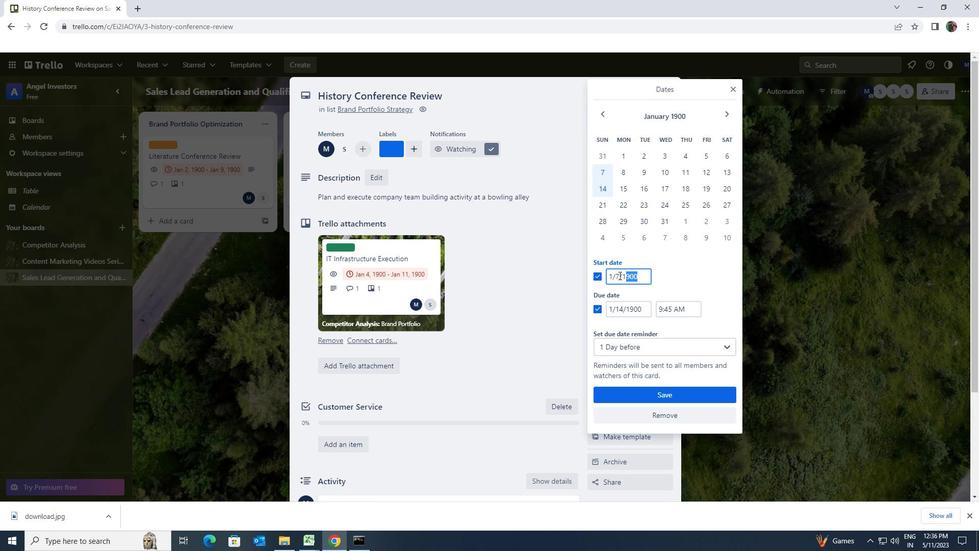 
Action: Key pressed 1/8/1900
Screenshot: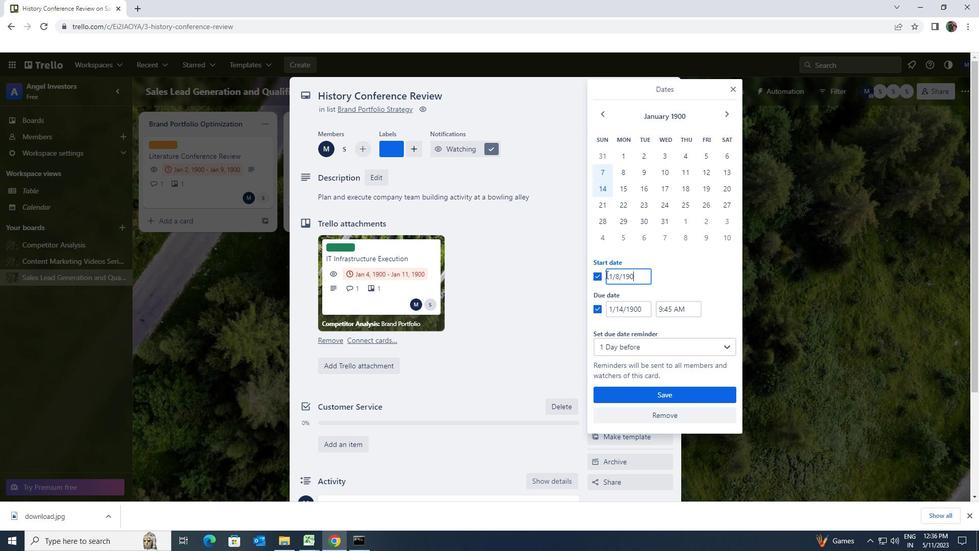 
Action: Mouse moved to (645, 307)
Screenshot: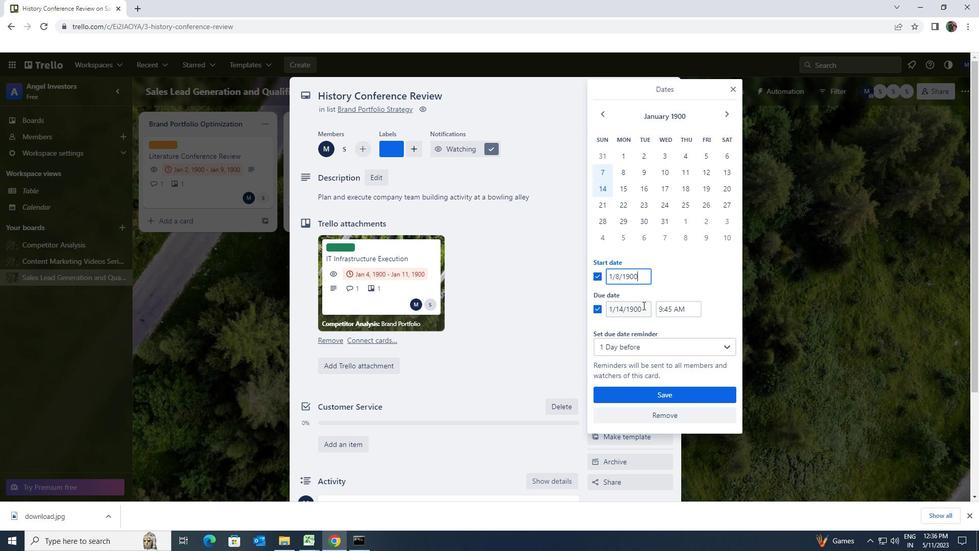 
Action: Mouse pressed left at (645, 307)
Screenshot: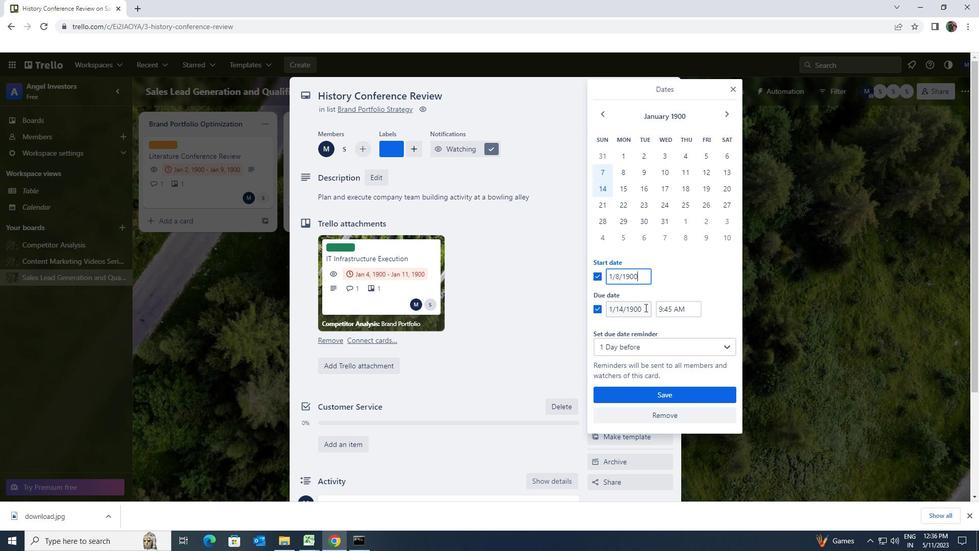 
Action: Mouse moved to (607, 309)
Screenshot: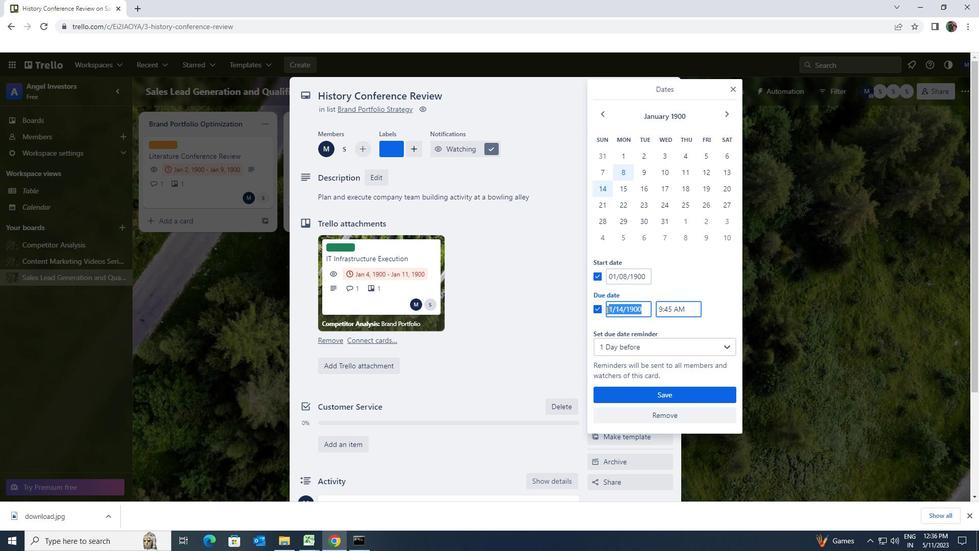 
Action: Key pressed 1/15/19
Screenshot: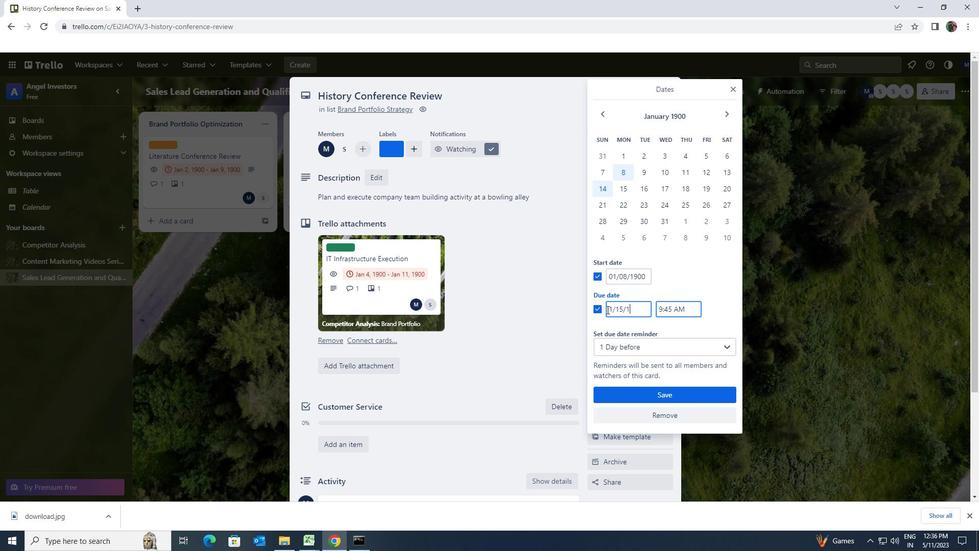 
Action: Mouse moved to (607, 309)
Screenshot: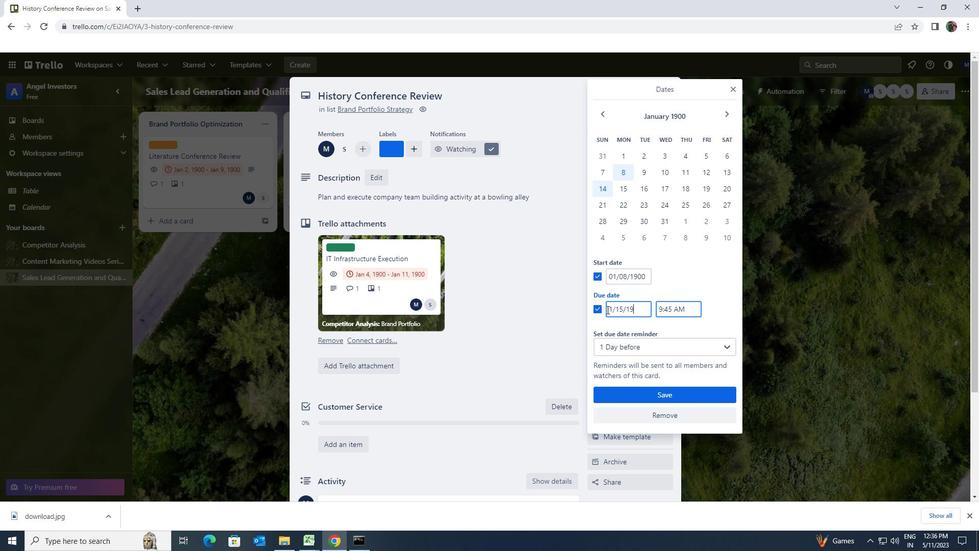 
Action: Key pressed 00
Screenshot: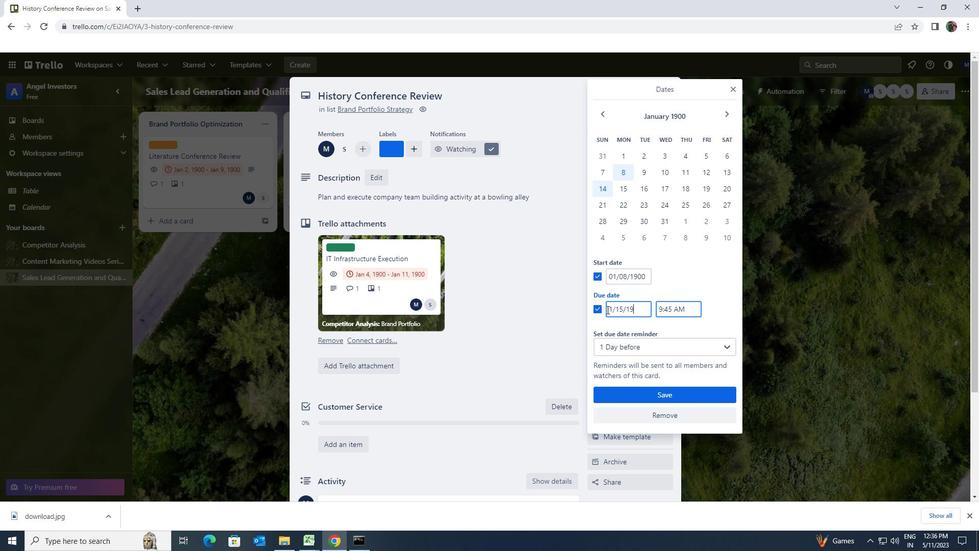 
Action: Mouse moved to (687, 387)
Screenshot: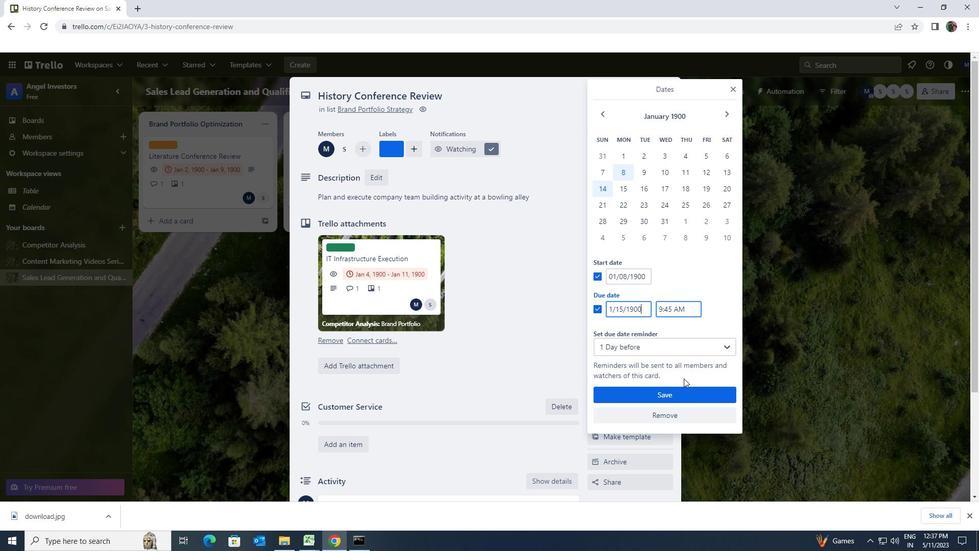 
Action: Mouse pressed left at (687, 387)
Screenshot: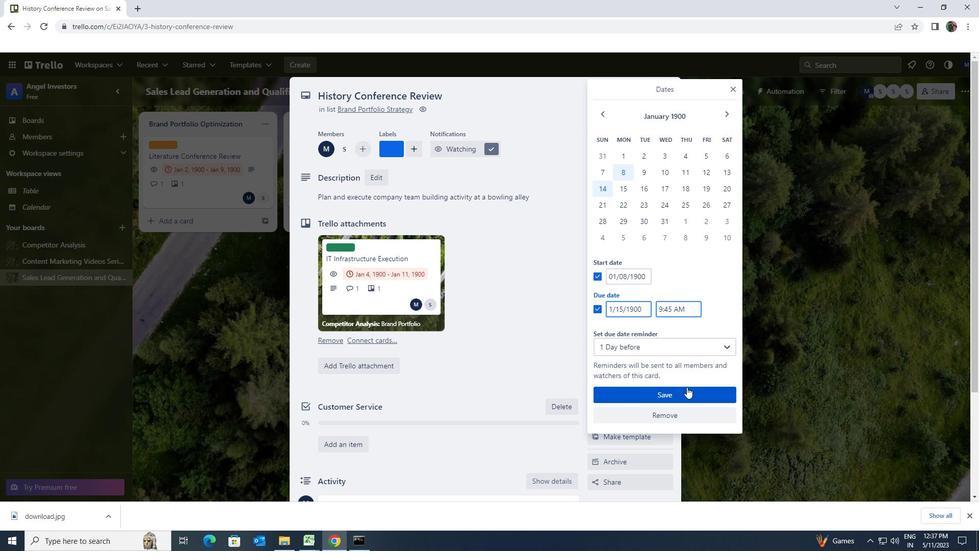 
Action: Mouse moved to (689, 387)
Screenshot: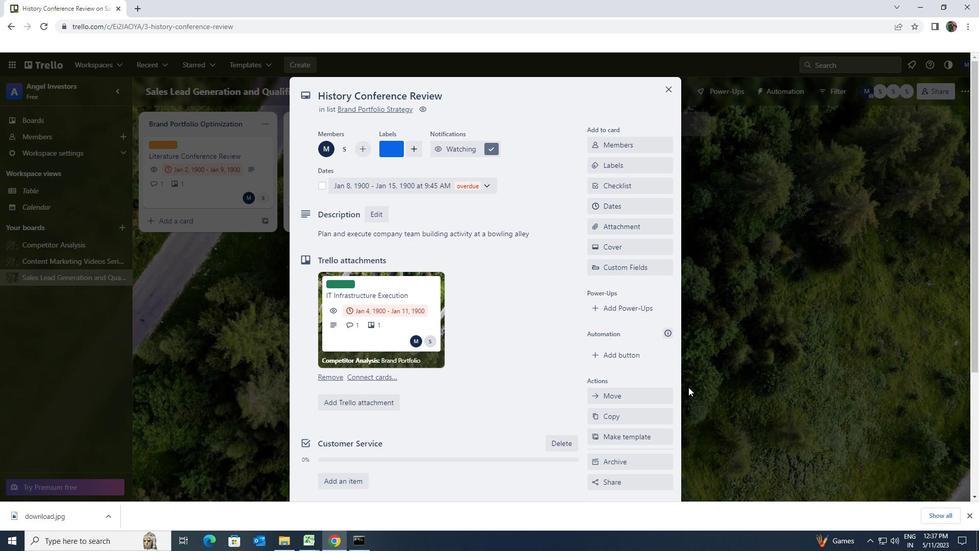 
